 Task: Search one way flight ticket for 1 adult, 6 children, 1 infant in seat and 1 infant on lap in business from Florence: Florence Regional Airport to Springfield: Abraham Lincoln Capital Airport on 5-2-2023. Number of bags: 1 carry on bag. Price is upto 100000. Outbound departure time preference is 13:15.
Action: Mouse moved to (303, 266)
Screenshot: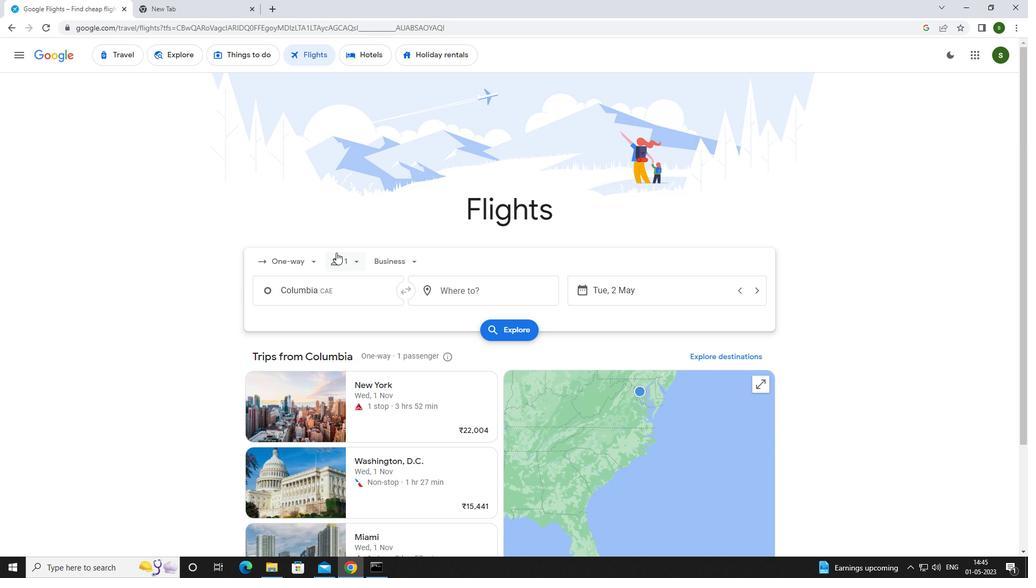 
Action: Mouse pressed left at (303, 266)
Screenshot: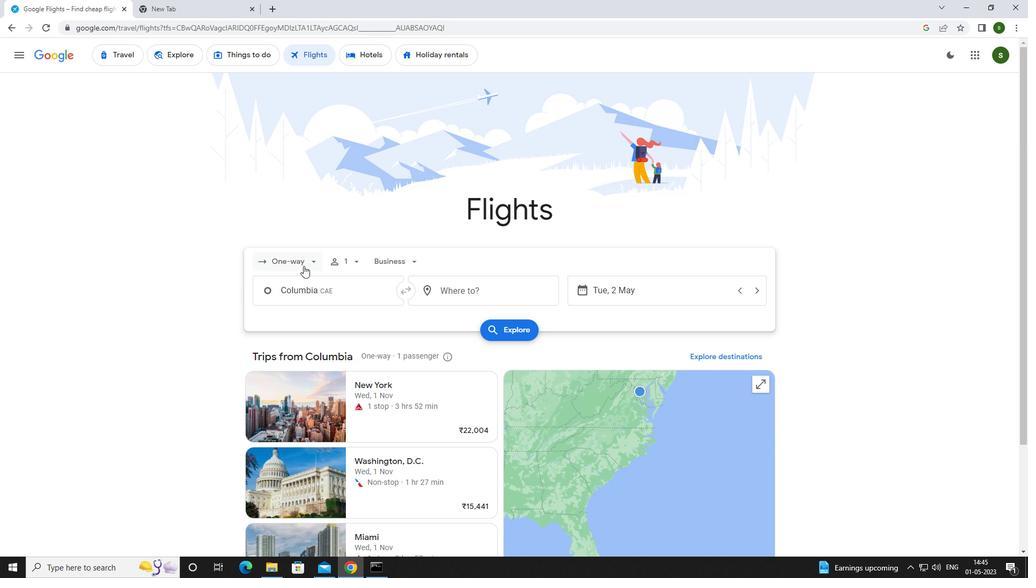 
Action: Mouse moved to (311, 305)
Screenshot: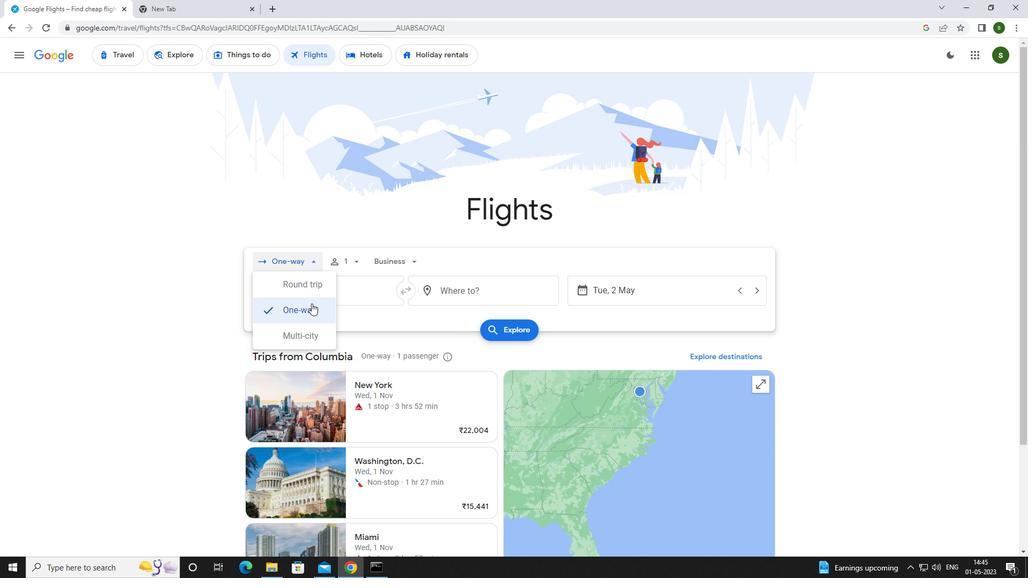 
Action: Mouse pressed left at (311, 305)
Screenshot: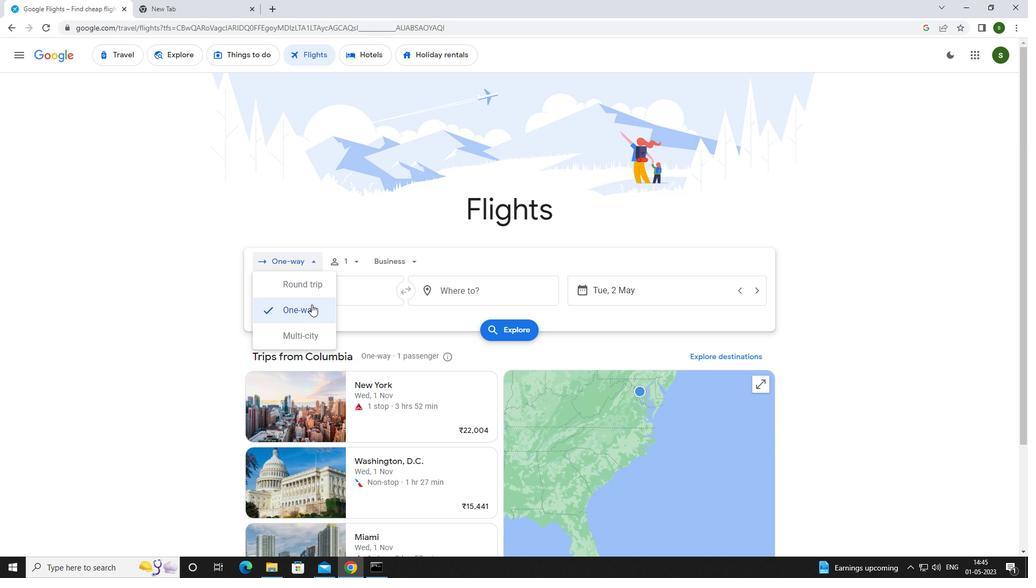
Action: Mouse moved to (352, 260)
Screenshot: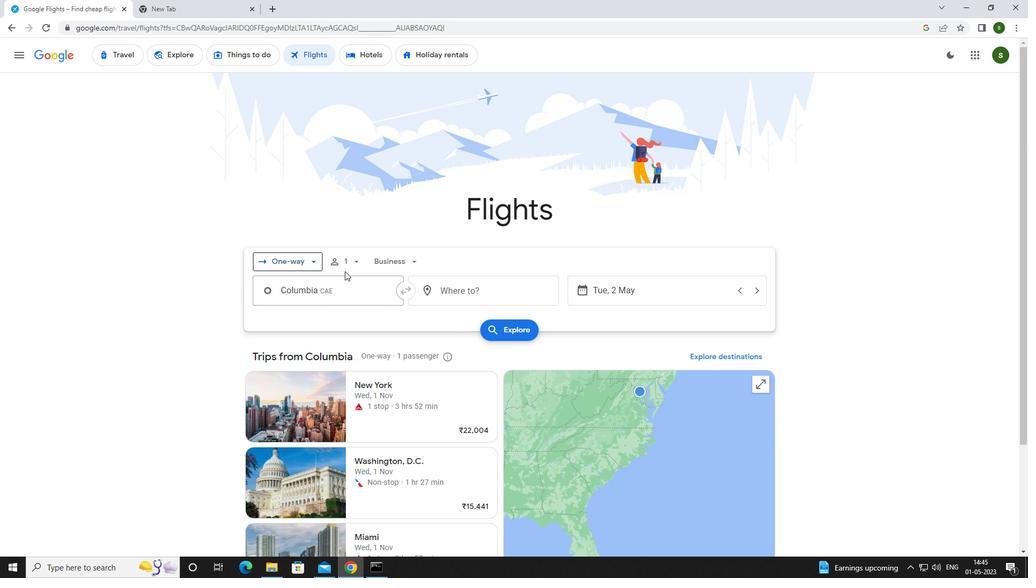 
Action: Mouse pressed left at (352, 260)
Screenshot: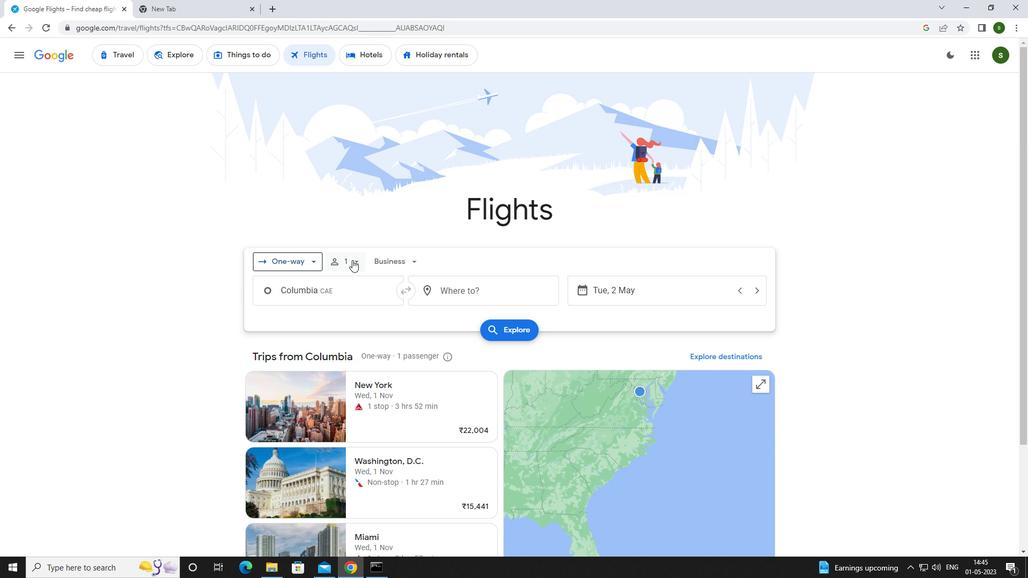 
Action: Mouse moved to (436, 316)
Screenshot: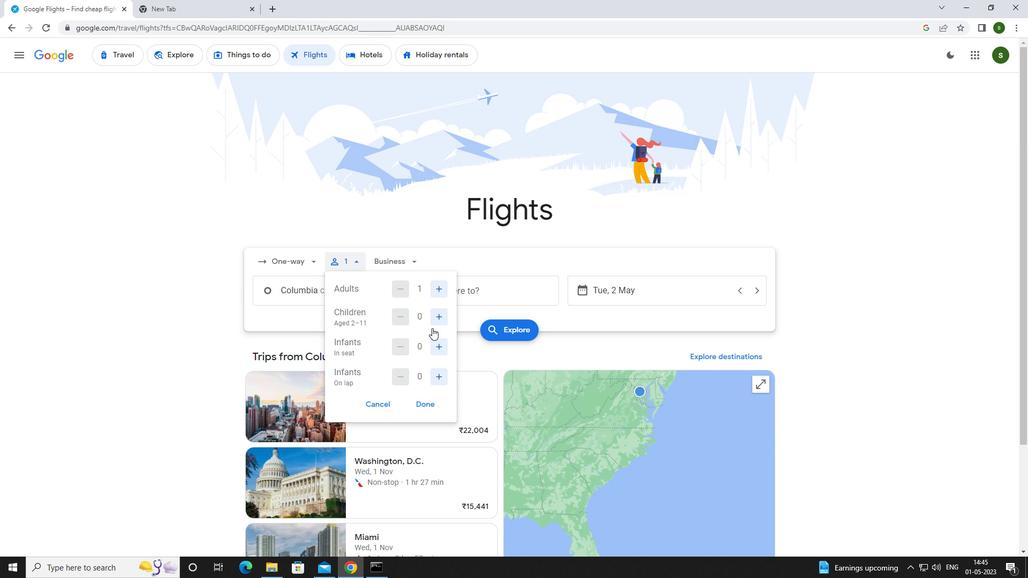 
Action: Mouse pressed left at (436, 316)
Screenshot: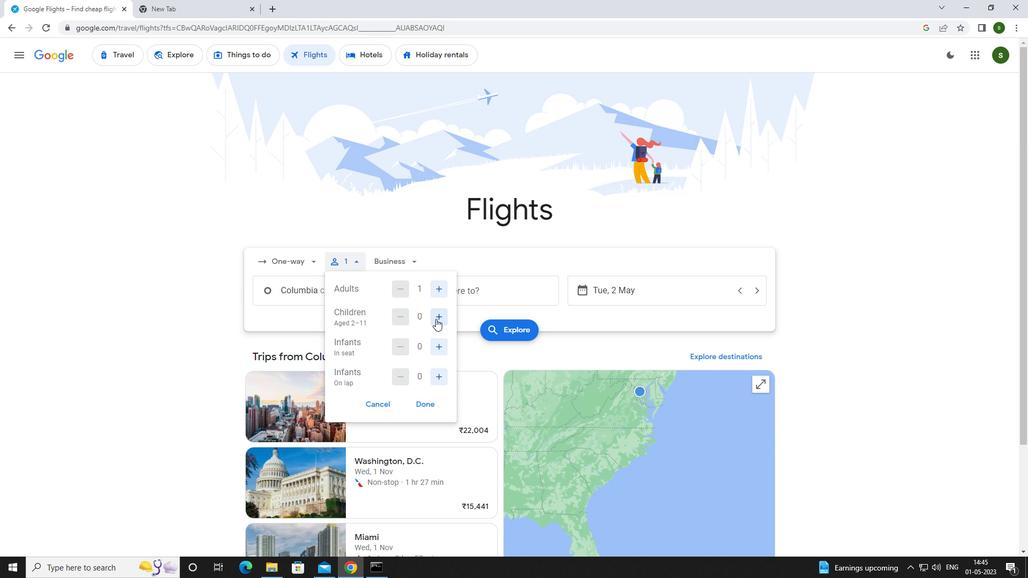 
Action: Mouse pressed left at (436, 316)
Screenshot: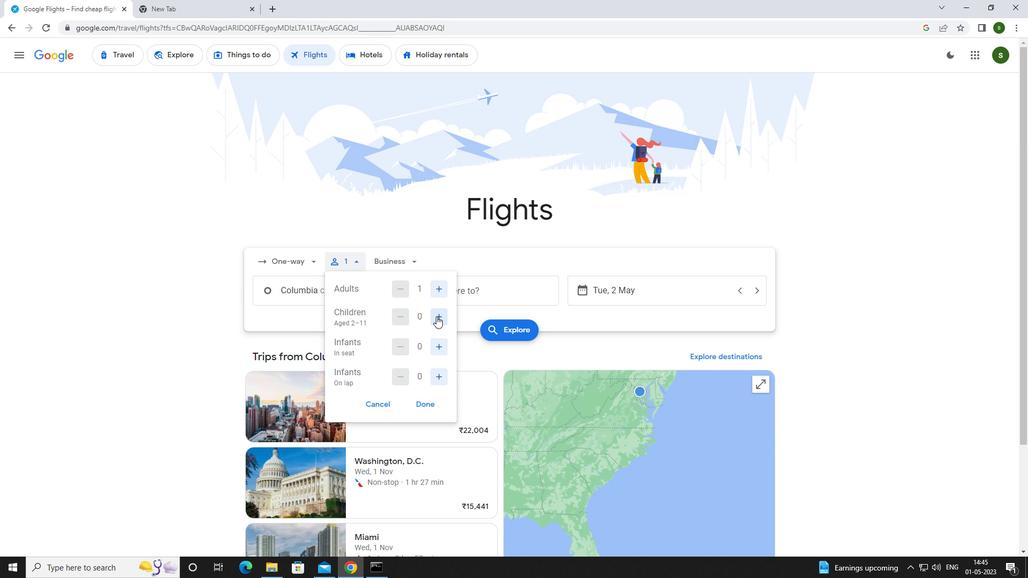 
Action: Mouse pressed left at (436, 316)
Screenshot: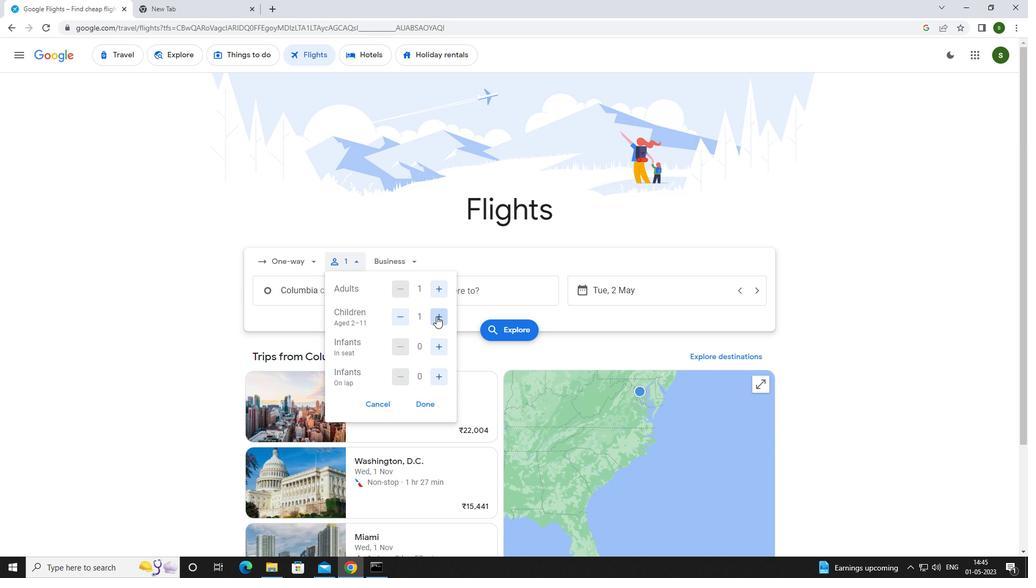 
Action: Mouse pressed left at (436, 316)
Screenshot: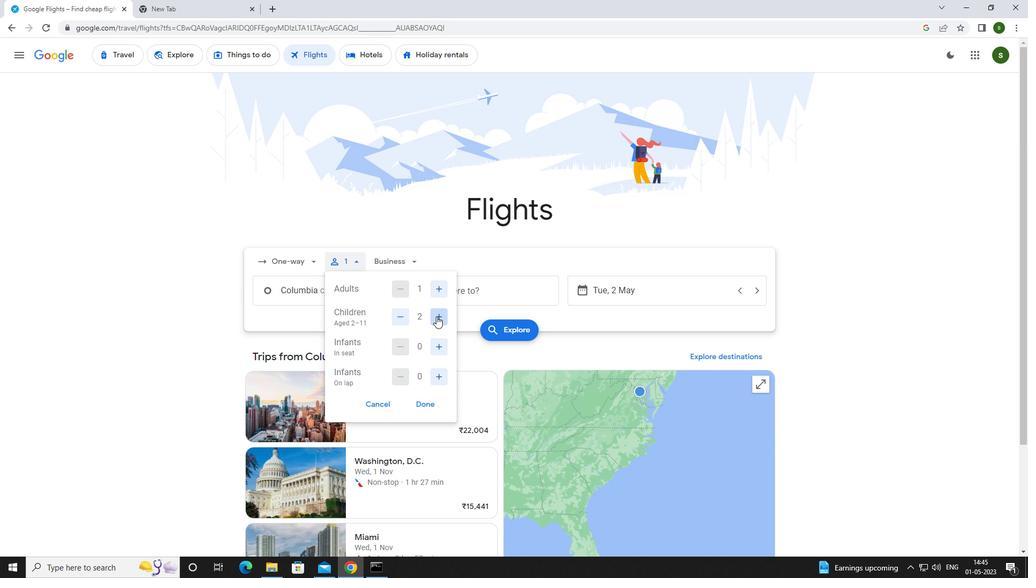 
Action: Mouse pressed left at (436, 316)
Screenshot: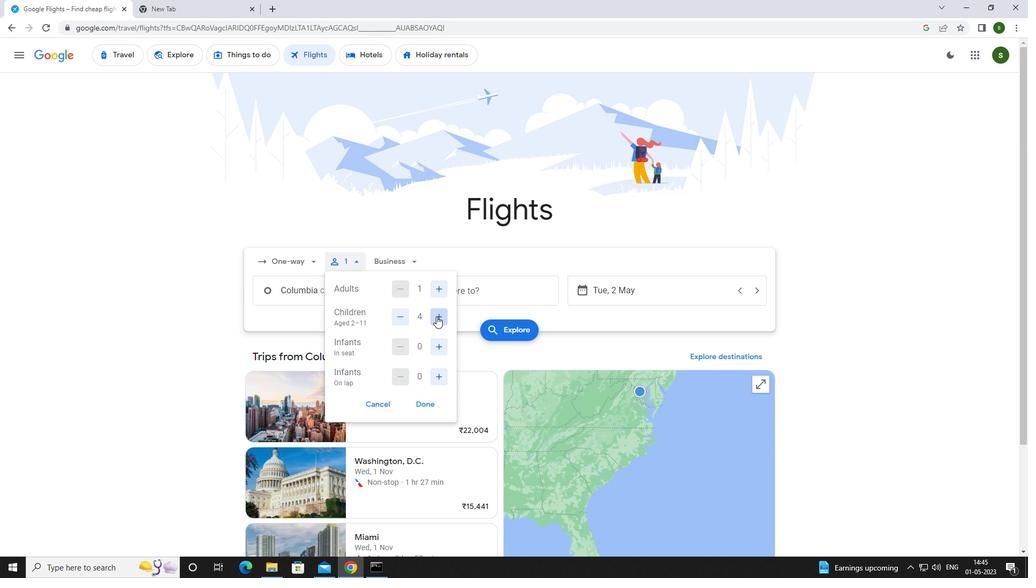 
Action: Mouse pressed left at (436, 316)
Screenshot: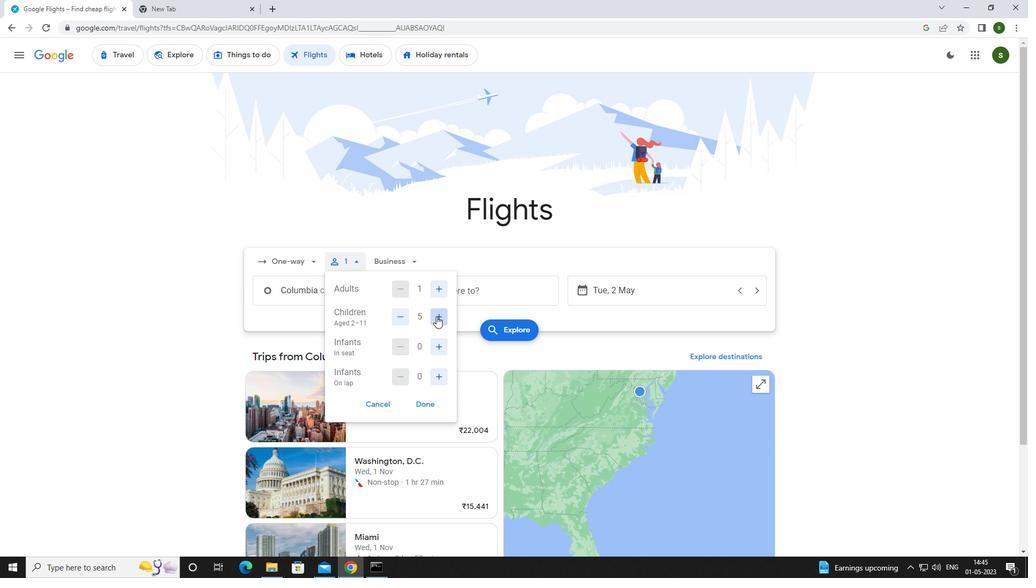 
Action: Mouse moved to (439, 340)
Screenshot: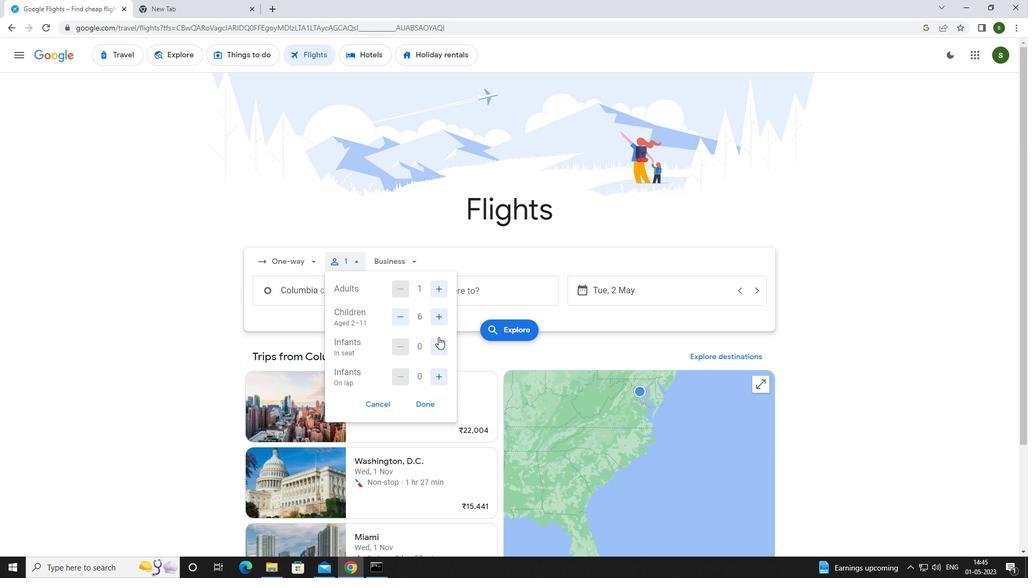 
Action: Mouse pressed left at (439, 340)
Screenshot: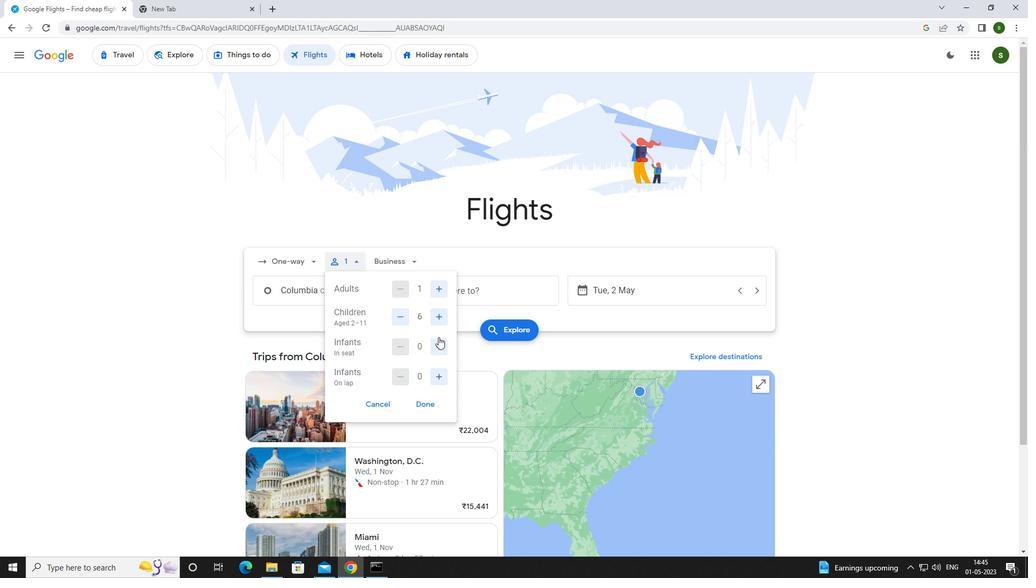 
Action: Mouse moved to (442, 375)
Screenshot: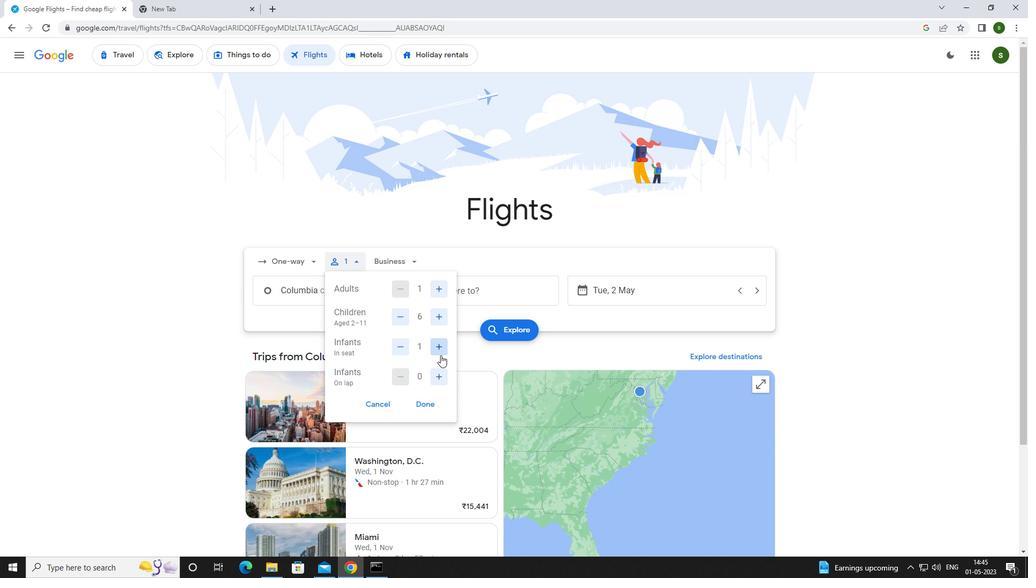 
Action: Mouse pressed left at (442, 375)
Screenshot: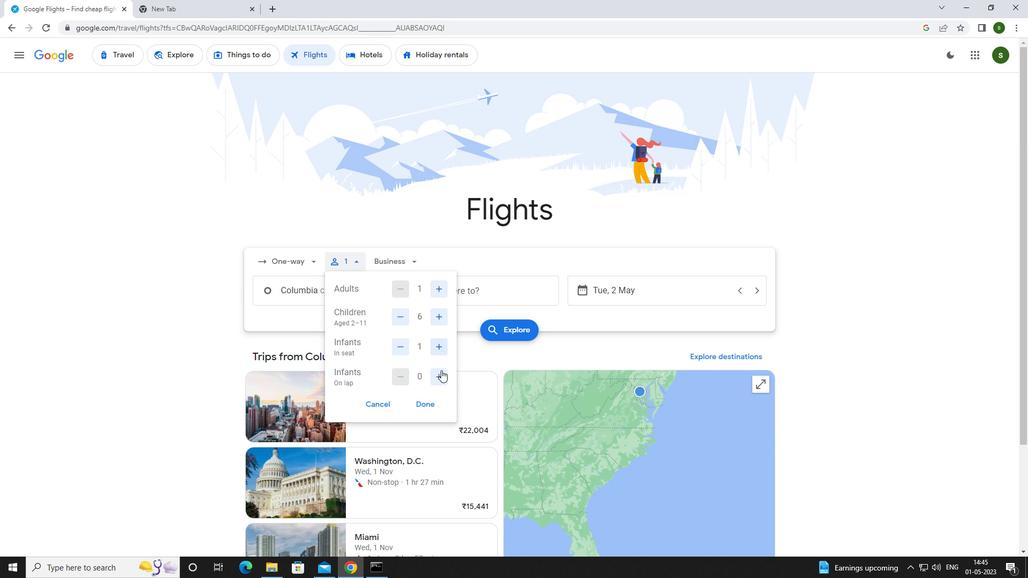 
Action: Mouse moved to (414, 262)
Screenshot: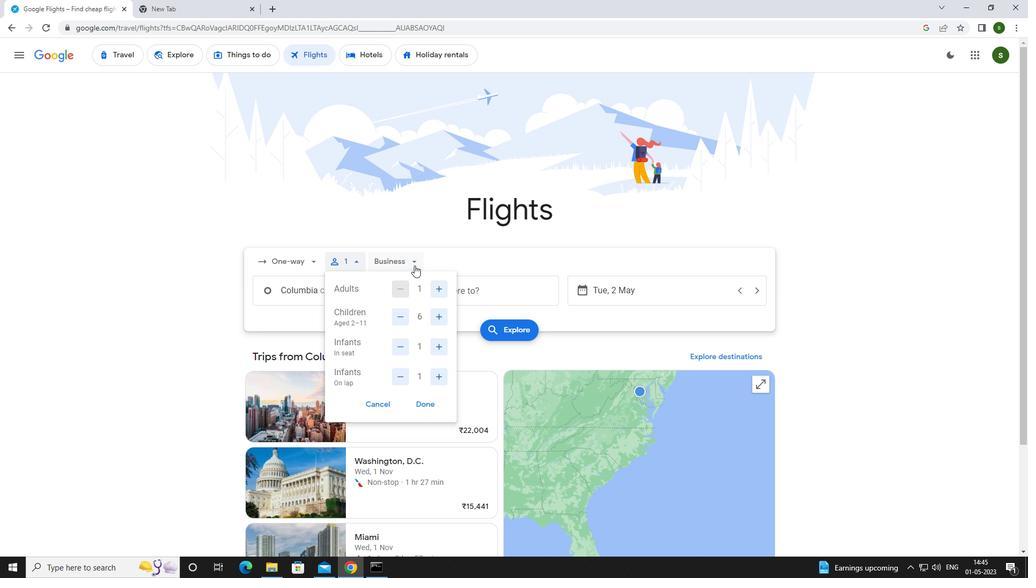 
Action: Mouse pressed left at (414, 262)
Screenshot: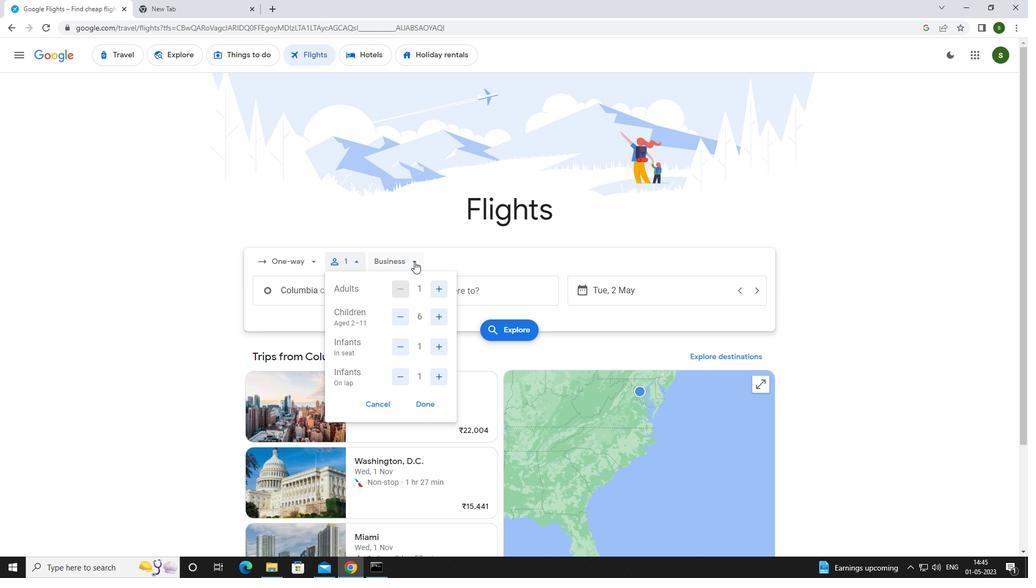 
Action: Mouse moved to (411, 331)
Screenshot: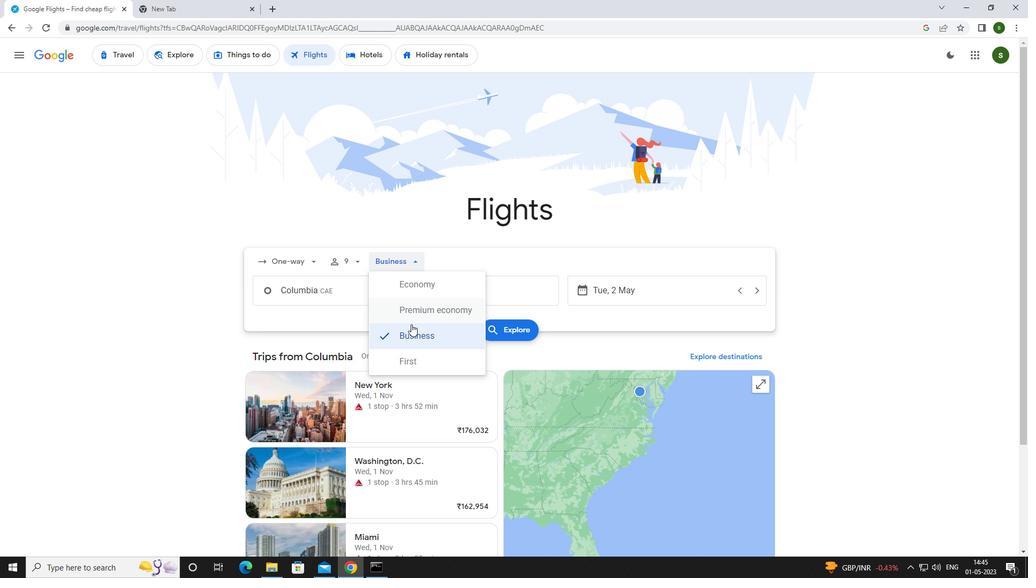 
Action: Mouse pressed left at (411, 331)
Screenshot: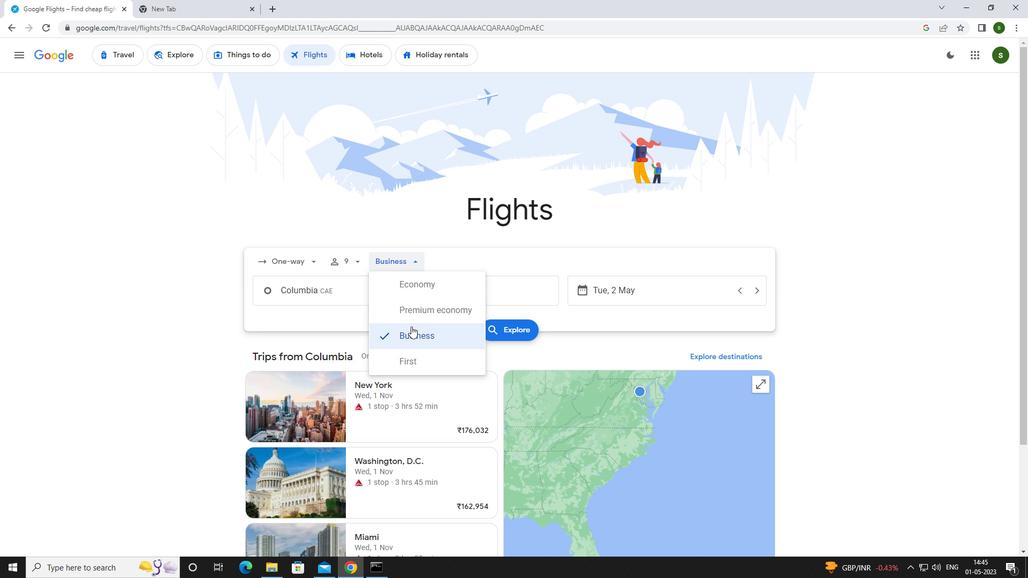 
Action: Mouse moved to (362, 296)
Screenshot: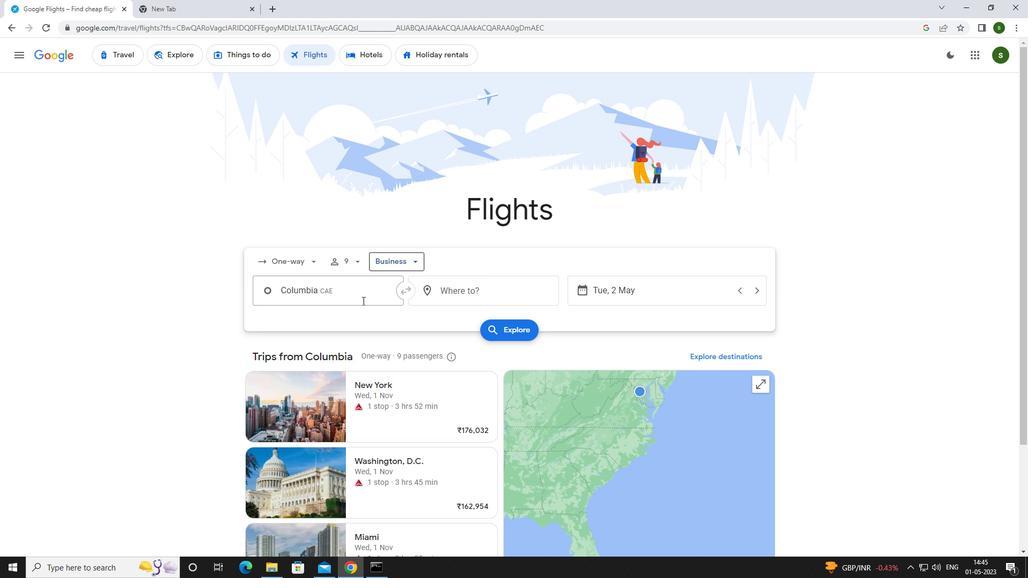 
Action: Mouse pressed left at (362, 296)
Screenshot: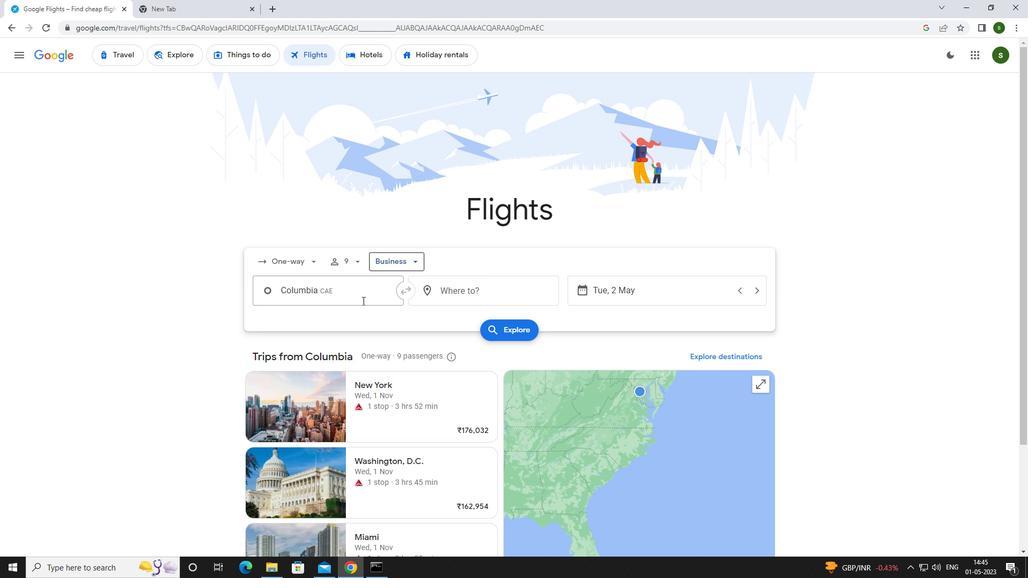 
Action: Mouse moved to (355, 296)
Screenshot: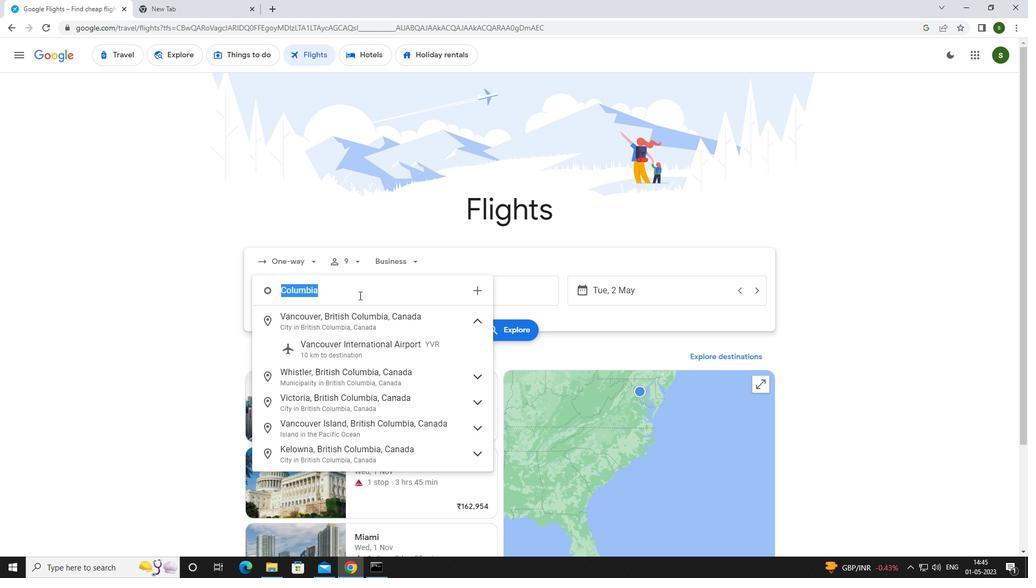 
Action: Key pressed f<Key.caps_lock>loerence<Key.space><Key.caps_lock>r<Key.caps_lock>eg
Screenshot: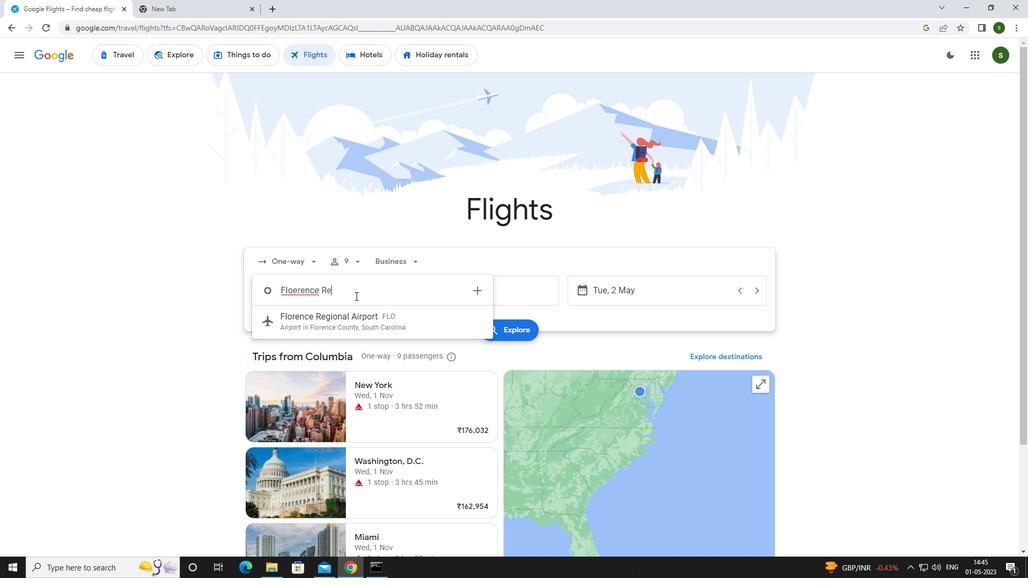 
Action: Mouse moved to (343, 319)
Screenshot: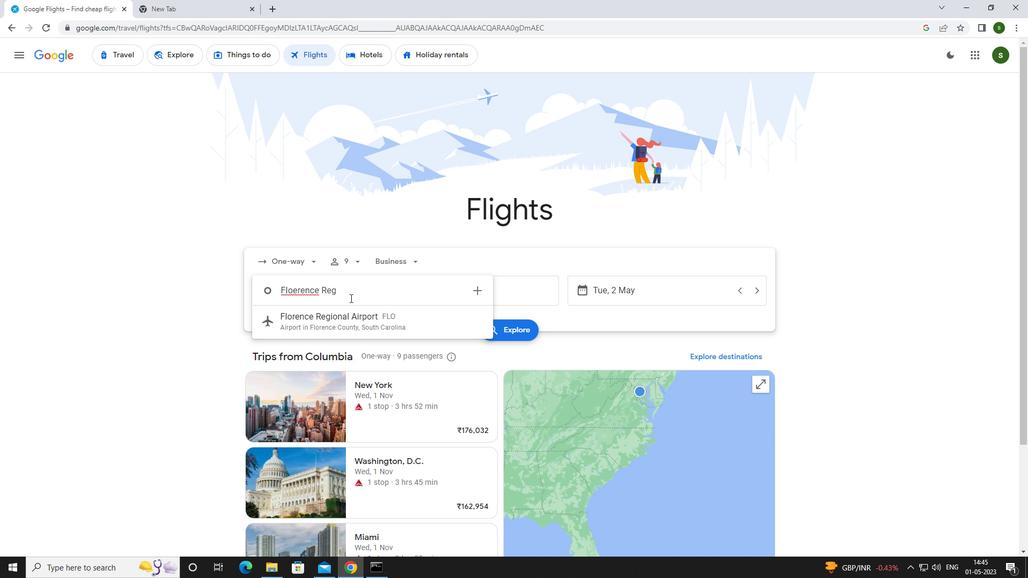 
Action: Mouse pressed left at (343, 319)
Screenshot: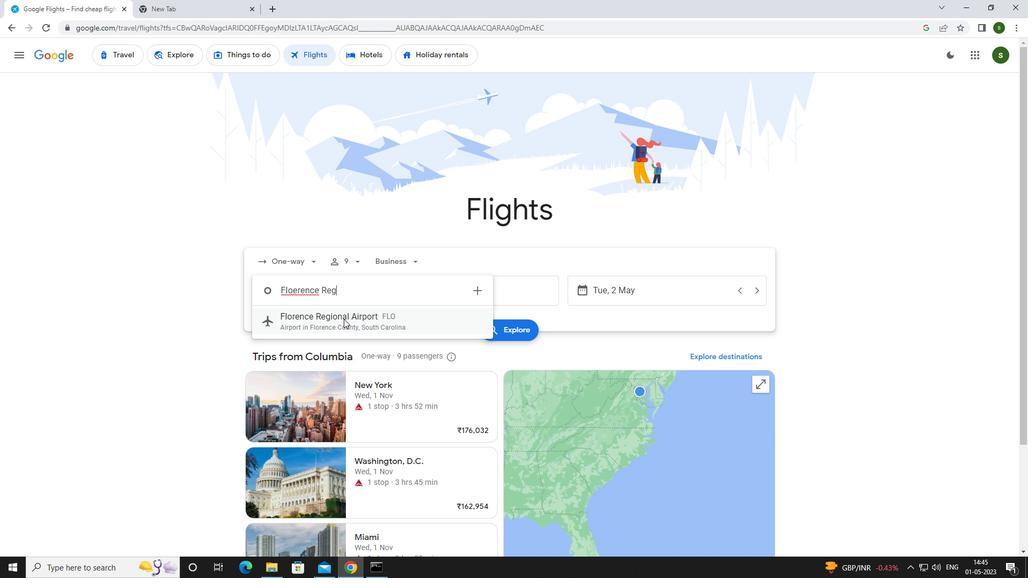 
Action: Mouse moved to (462, 298)
Screenshot: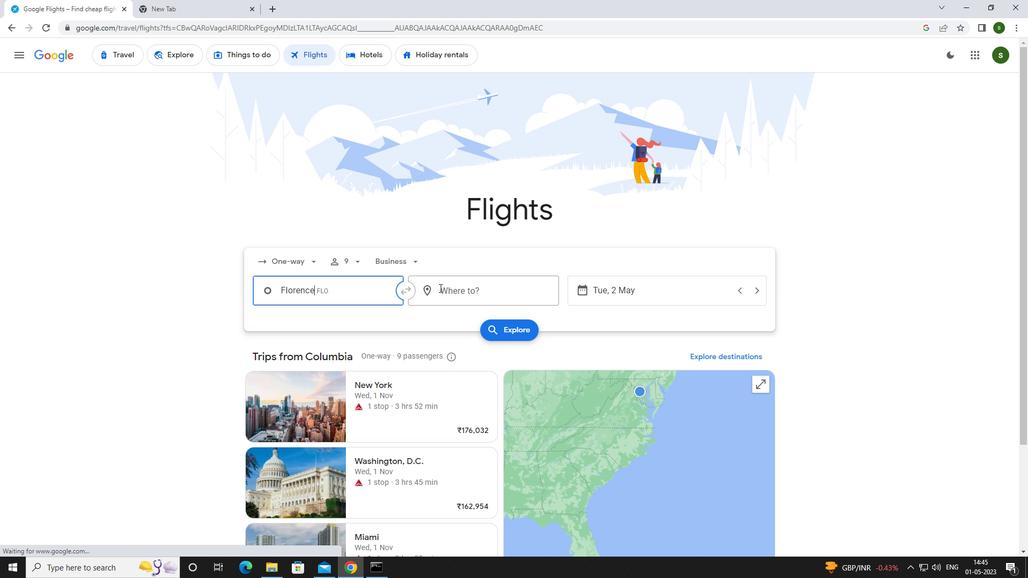 
Action: Mouse pressed left at (462, 298)
Screenshot: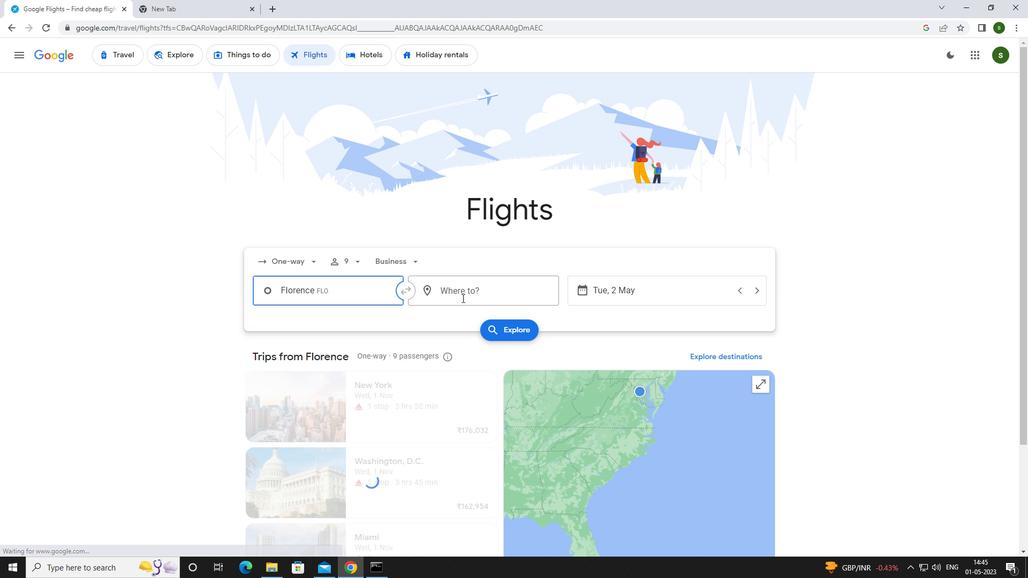 
Action: Mouse moved to (436, 287)
Screenshot: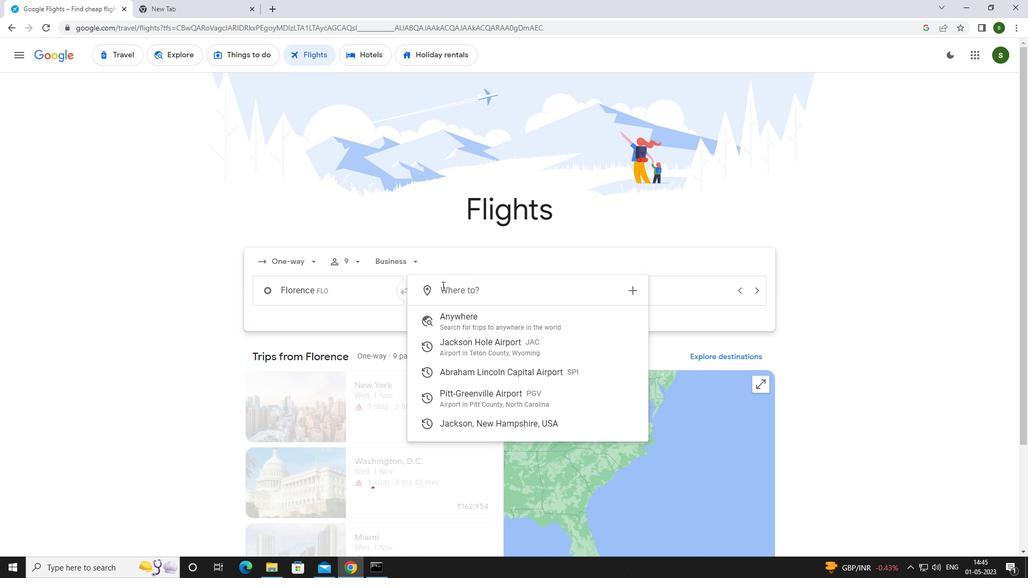 
Action: Key pressed <Key.caps_lock>
Screenshot: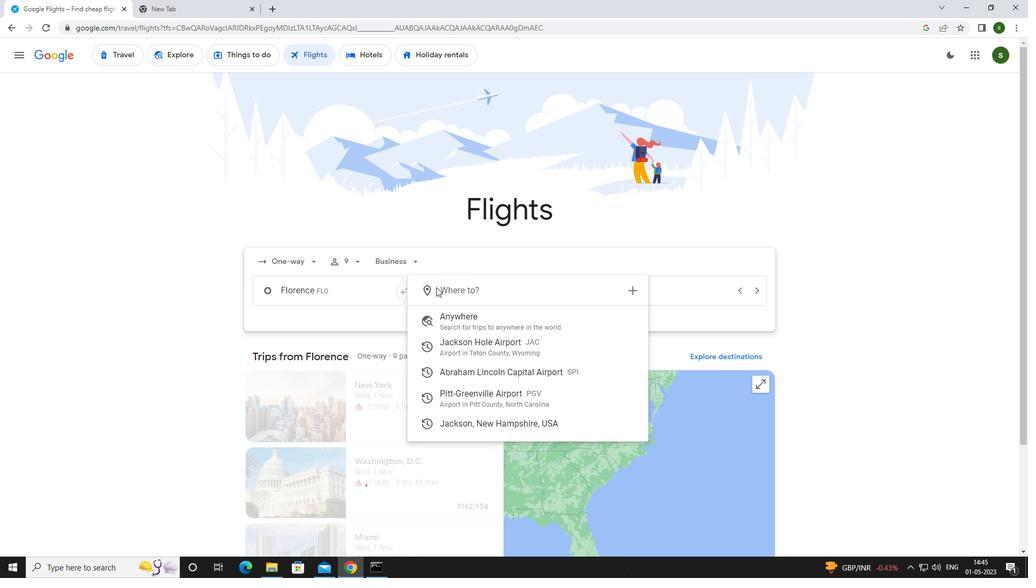 
Action: Mouse moved to (436, 288)
Screenshot: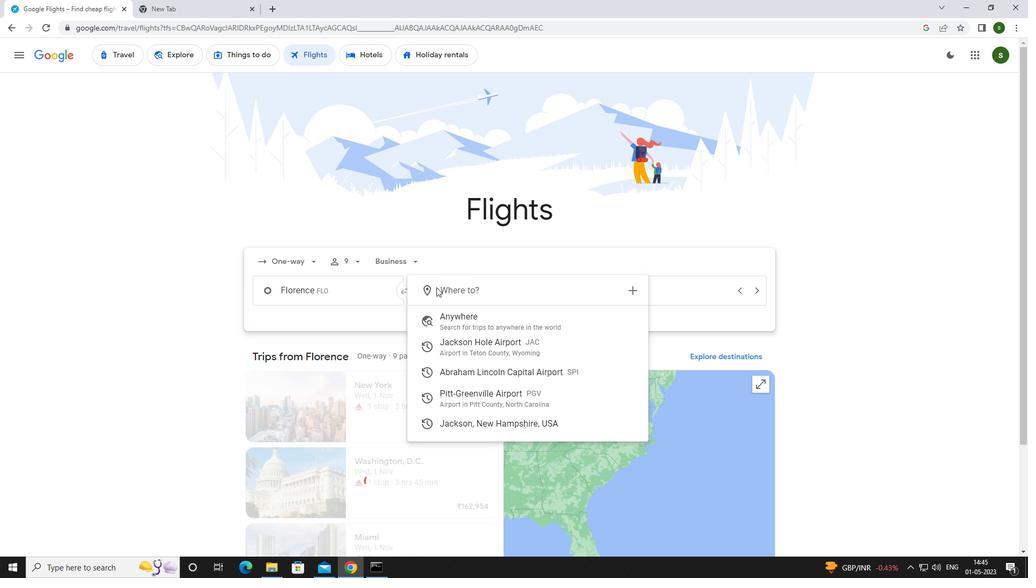 
Action: Key pressed s<Key.caps_lock>pringfi
Screenshot: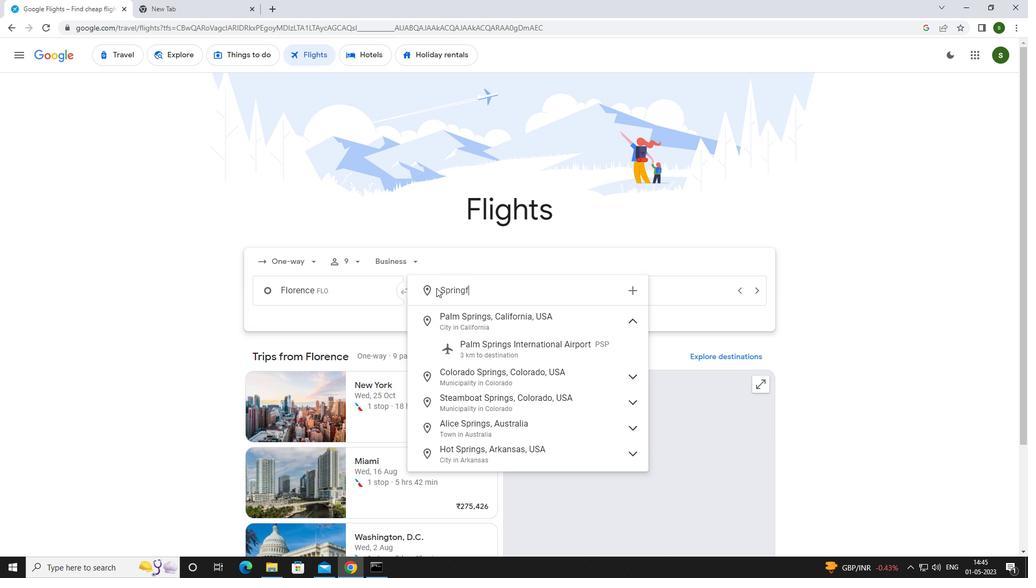 
Action: Mouse moved to (500, 392)
Screenshot: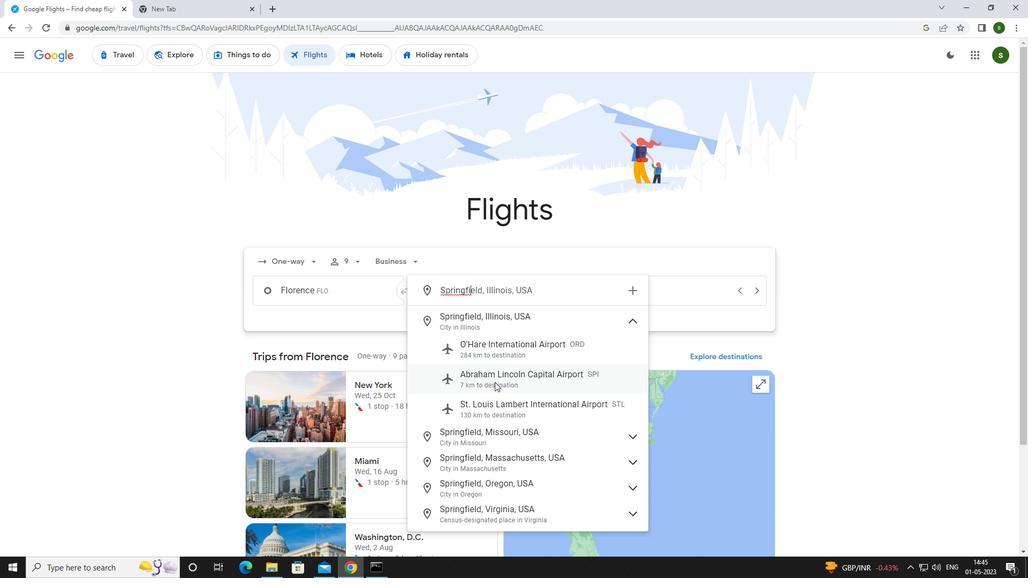 
Action: Mouse pressed left at (500, 392)
Screenshot: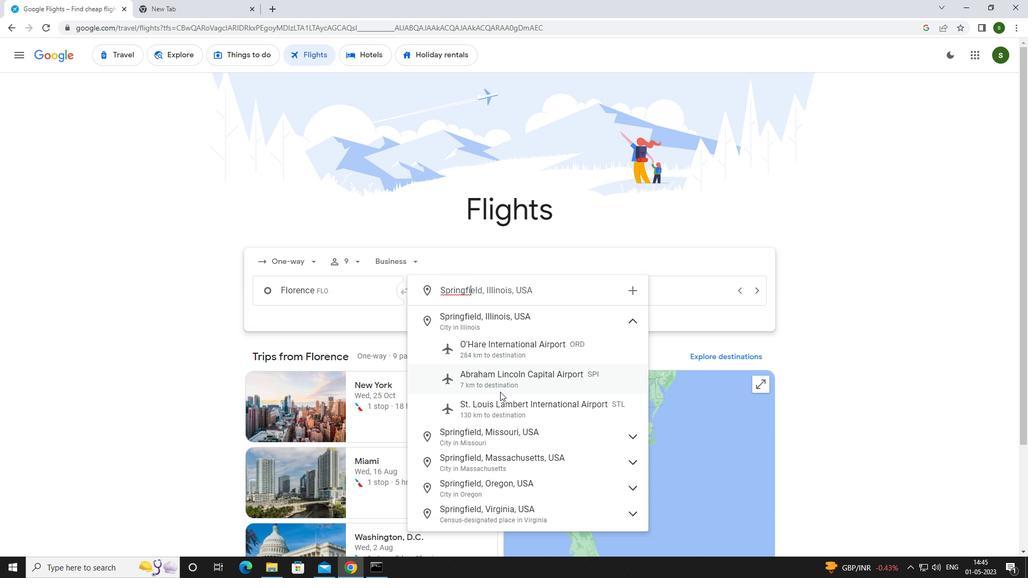 
Action: Mouse moved to (667, 293)
Screenshot: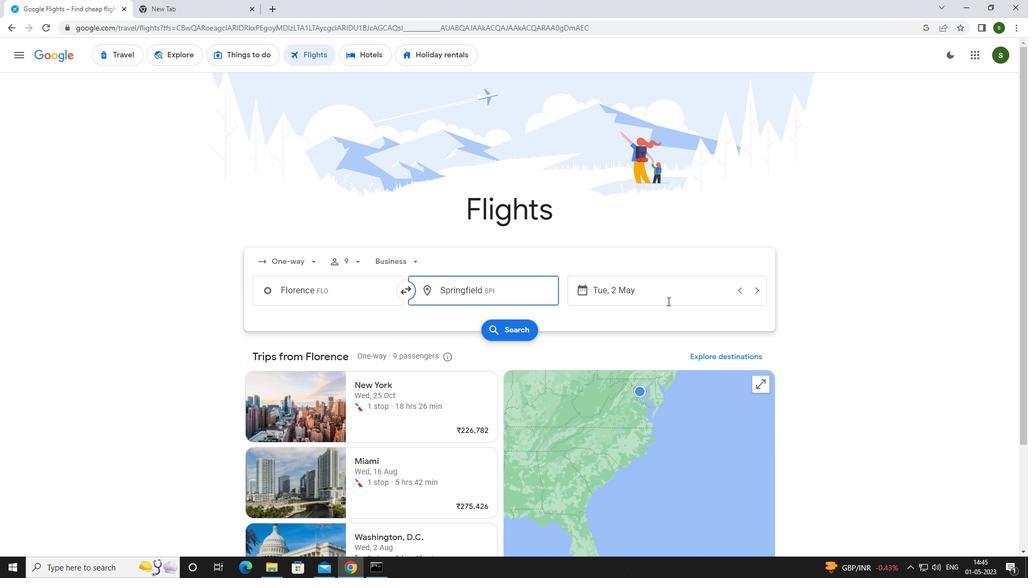 
Action: Mouse pressed left at (667, 293)
Screenshot: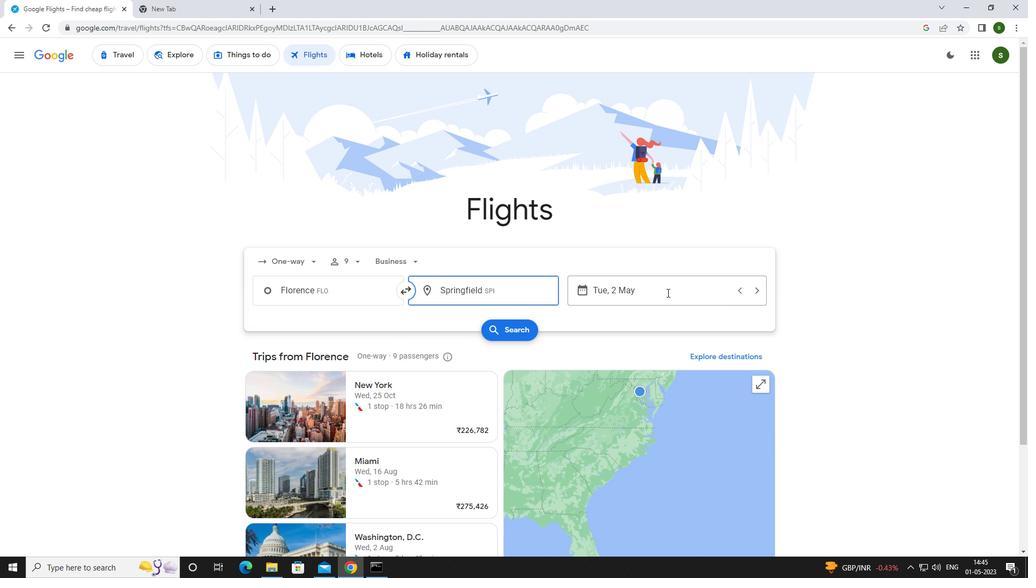 
Action: Mouse moved to (435, 359)
Screenshot: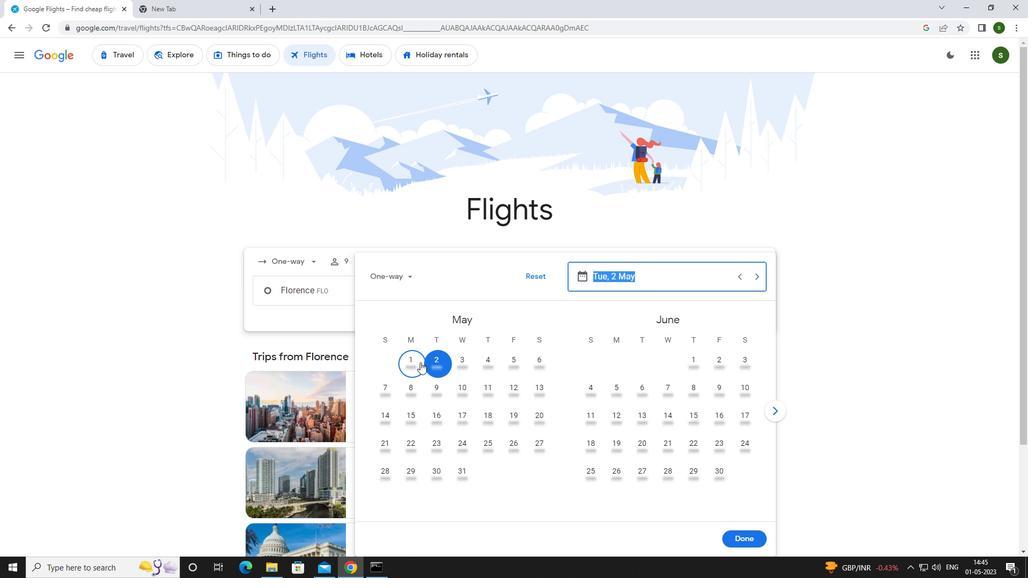 
Action: Mouse pressed left at (435, 359)
Screenshot: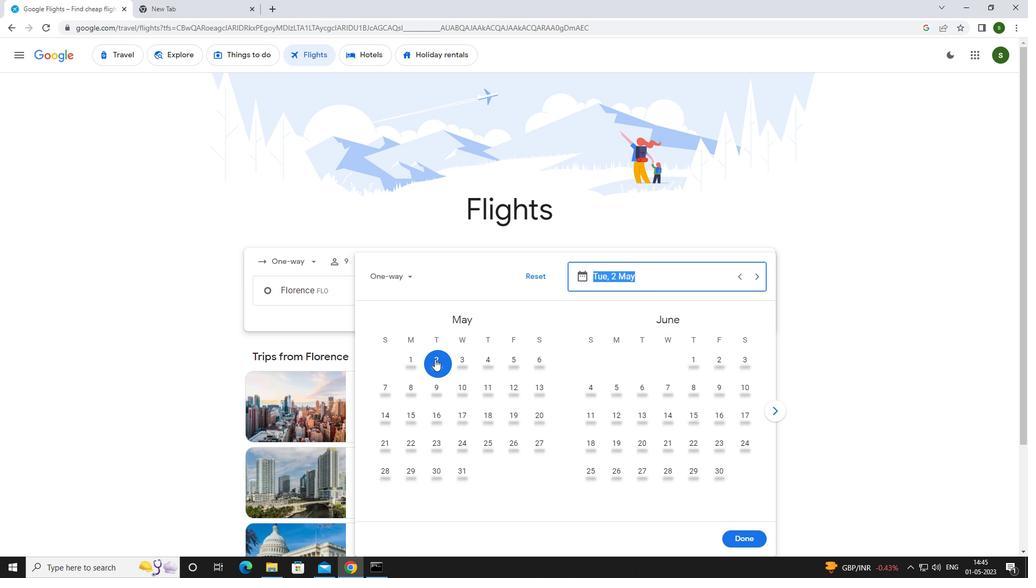 
Action: Mouse moved to (764, 540)
Screenshot: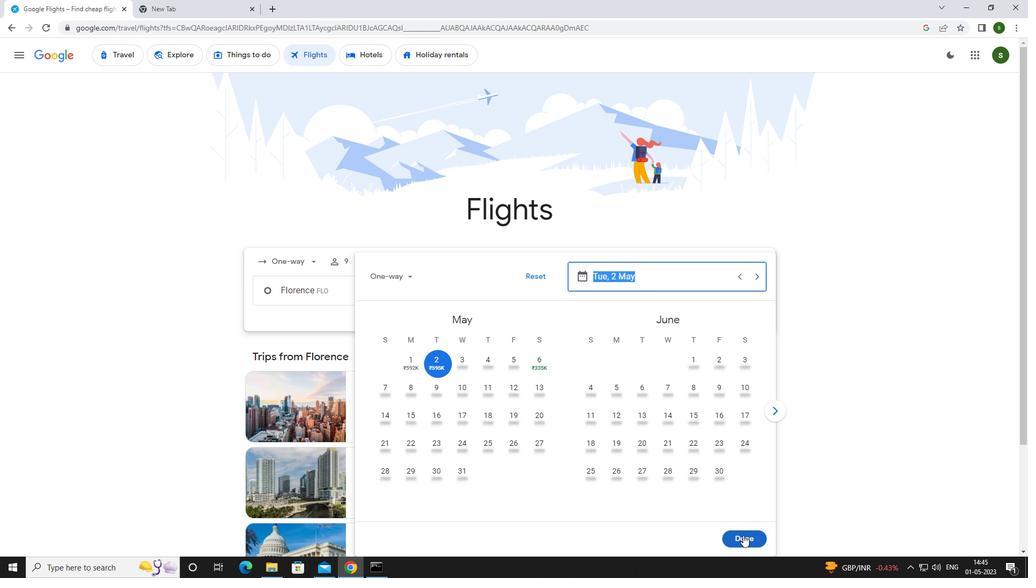 
Action: Mouse pressed left at (764, 540)
Screenshot: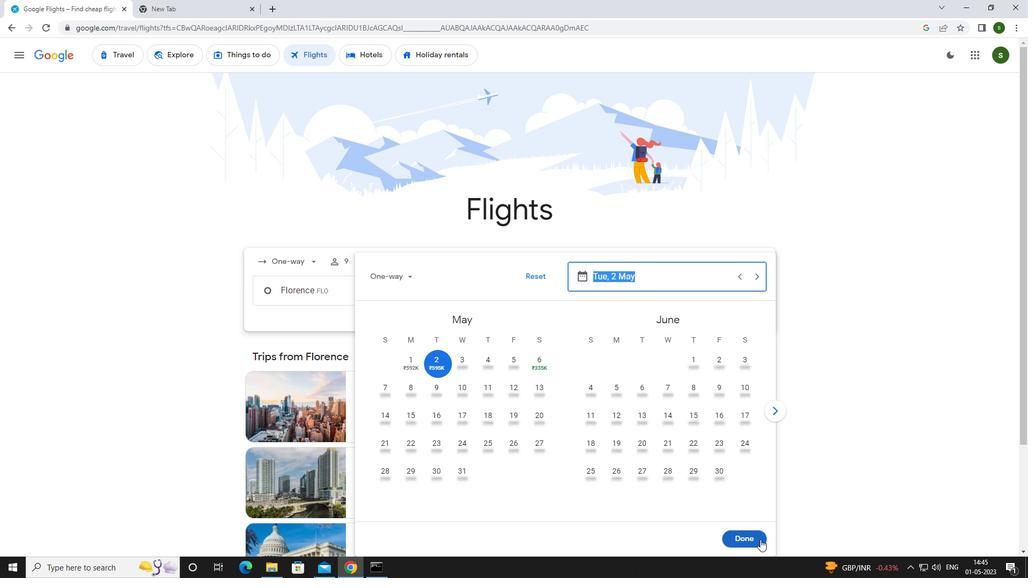 
Action: Mouse moved to (507, 323)
Screenshot: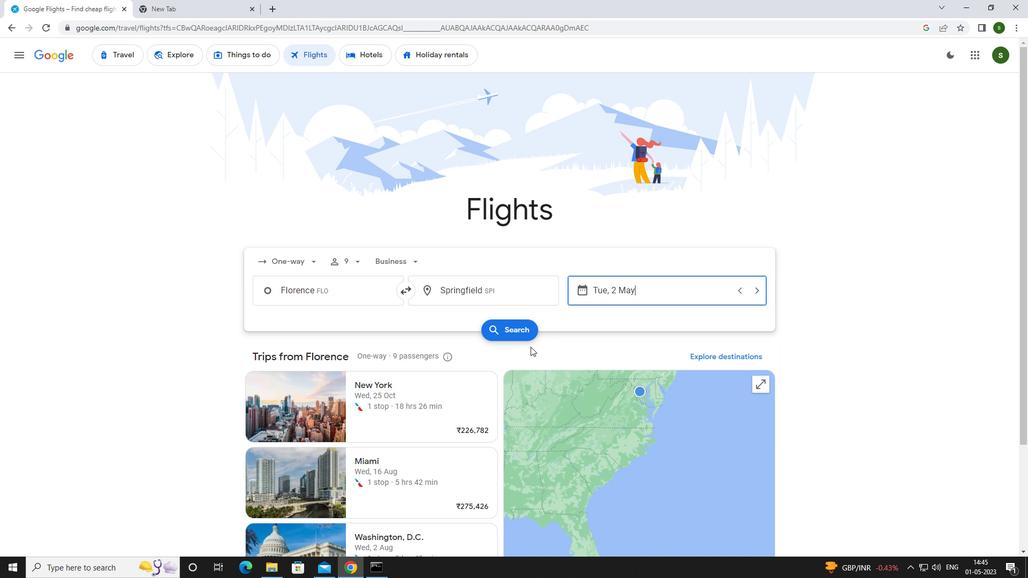 
Action: Mouse pressed left at (507, 323)
Screenshot: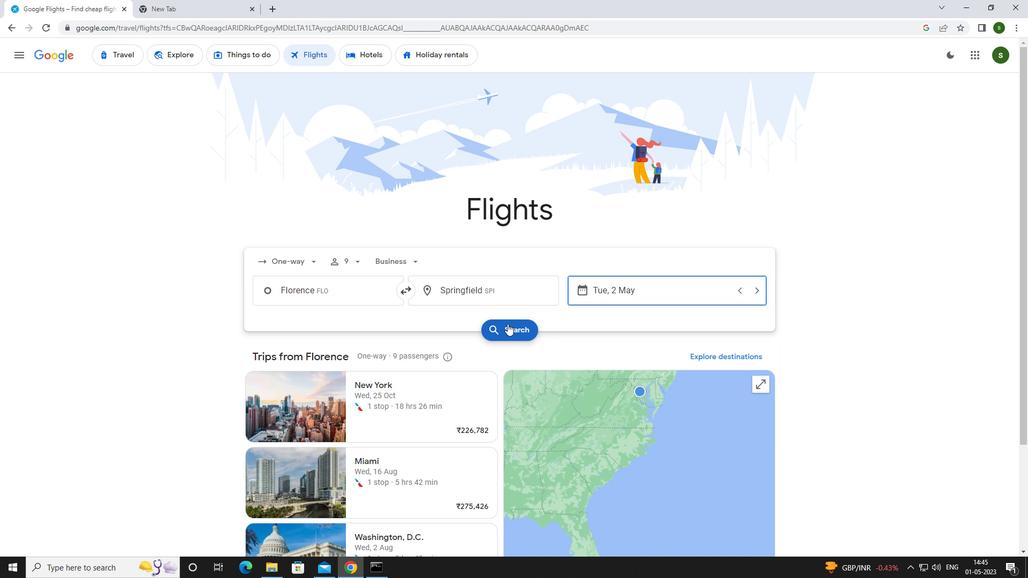 
Action: Mouse moved to (280, 154)
Screenshot: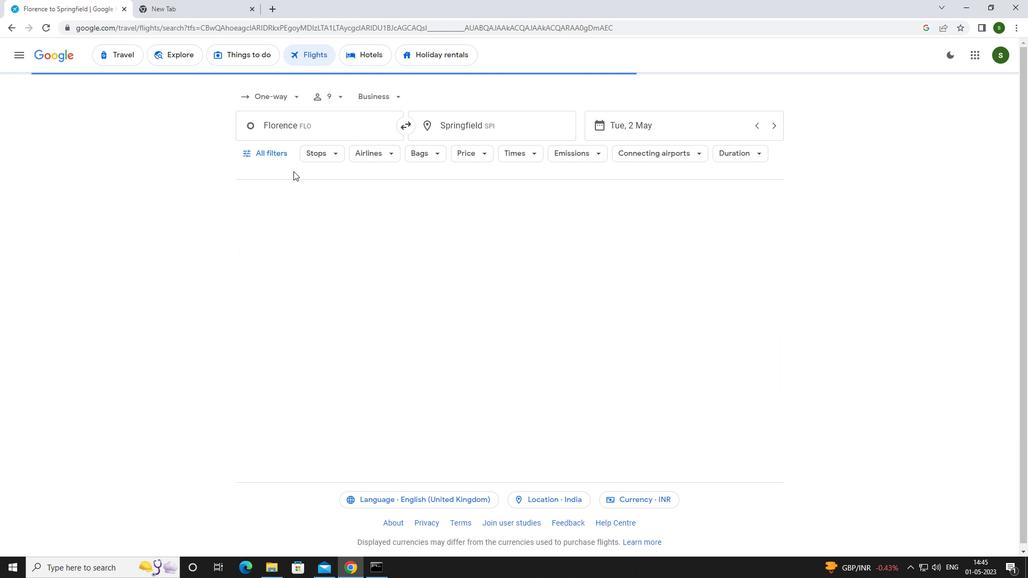 
Action: Mouse pressed left at (280, 154)
Screenshot: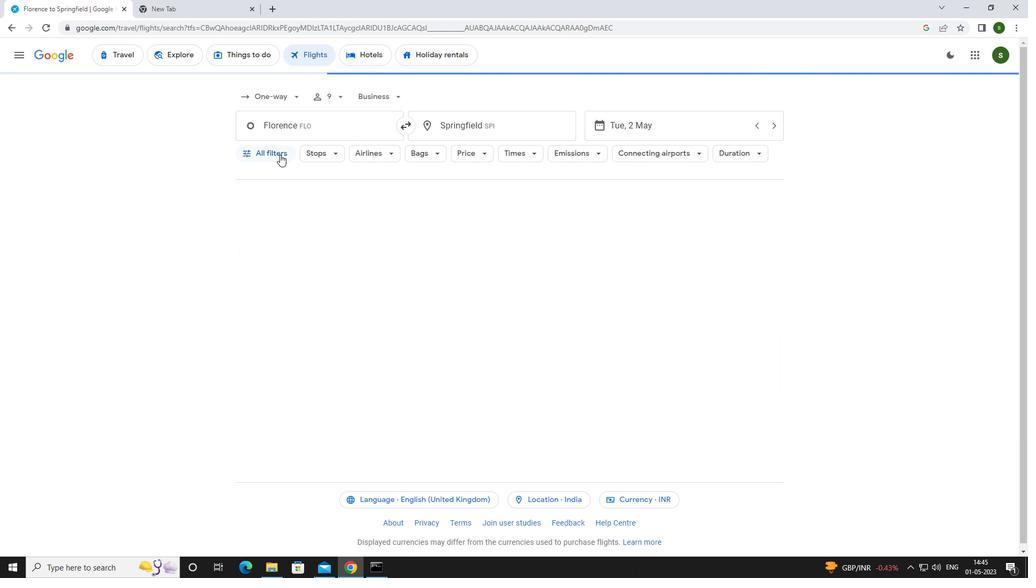 
Action: Mouse moved to (400, 380)
Screenshot: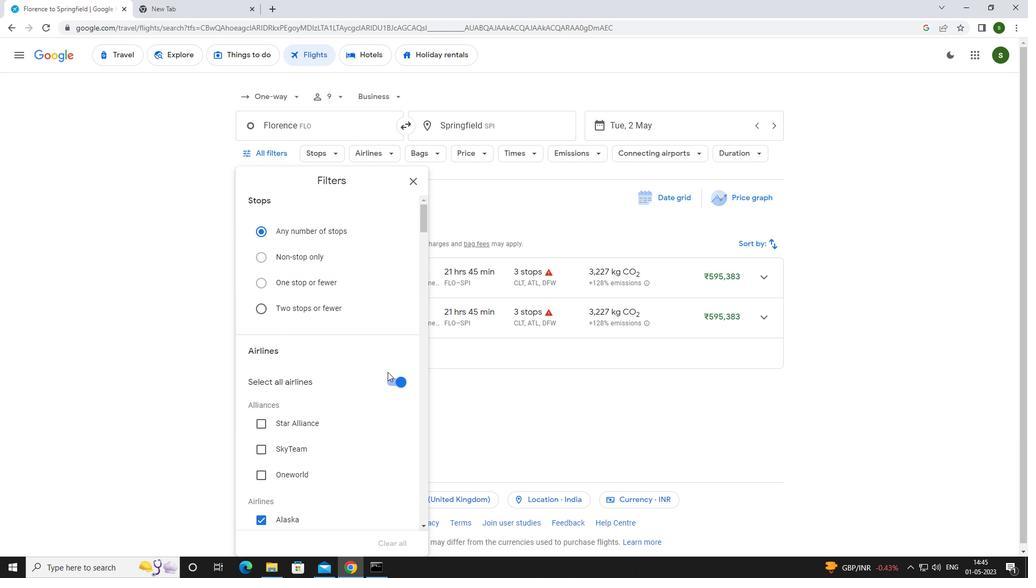 
Action: Mouse pressed left at (400, 380)
Screenshot: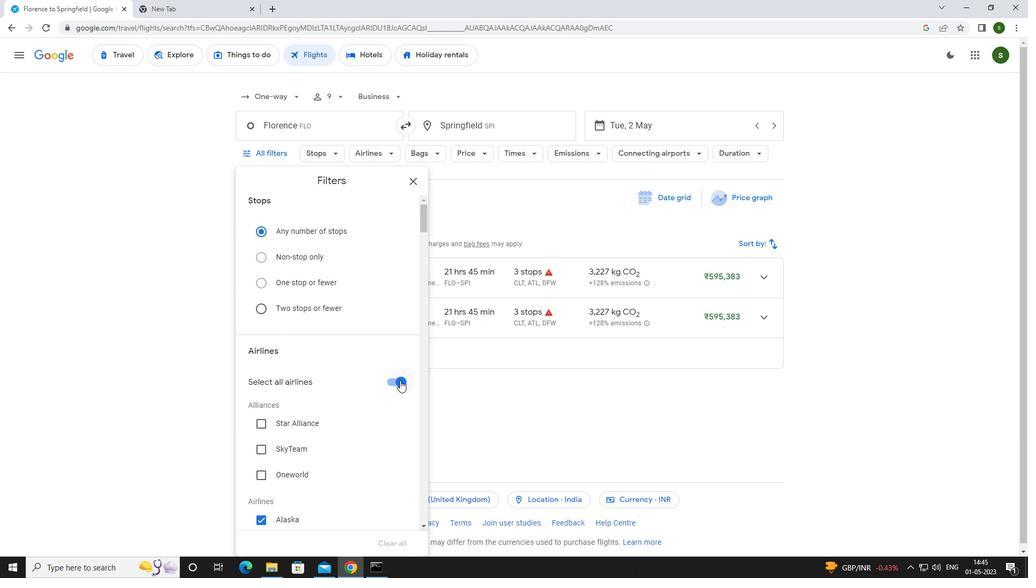 
Action: Mouse moved to (332, 353)
Screenshot: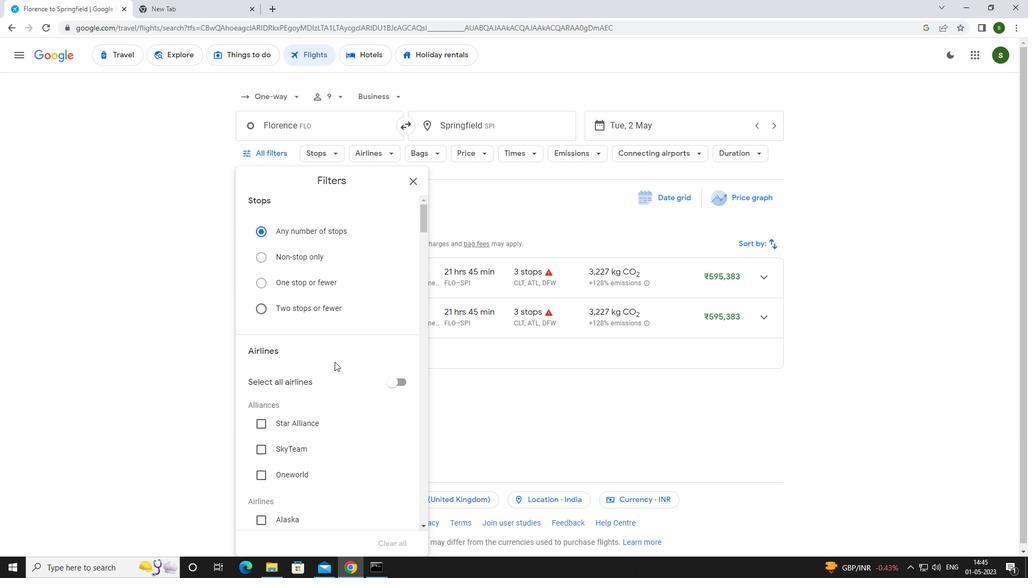 
Action: Mouse scrolled (332, 353) with delta (0, 0)
Screenshot: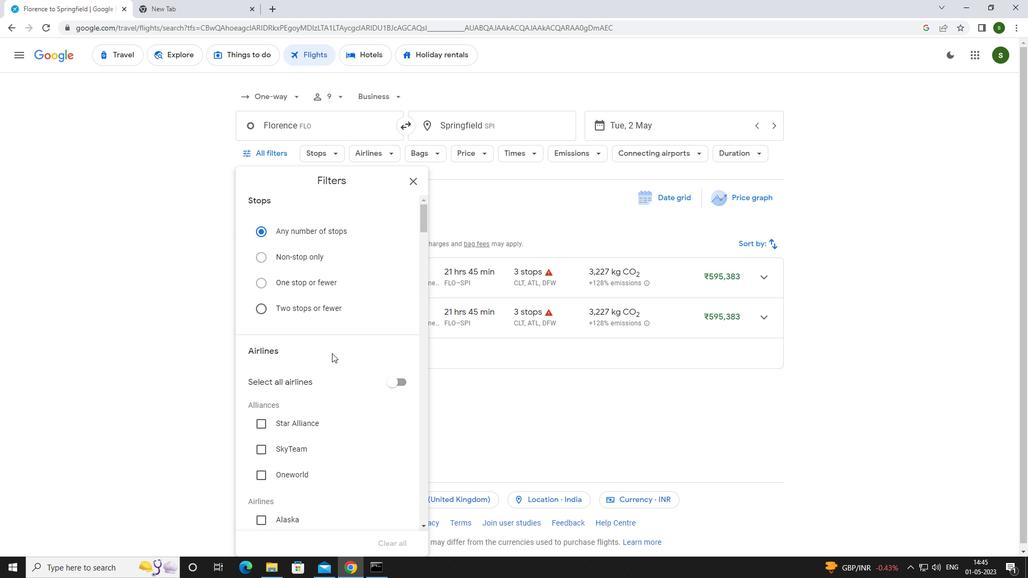 
Action: Mouse scrolled (332, 353) with delta (0, 0)
Screenshot: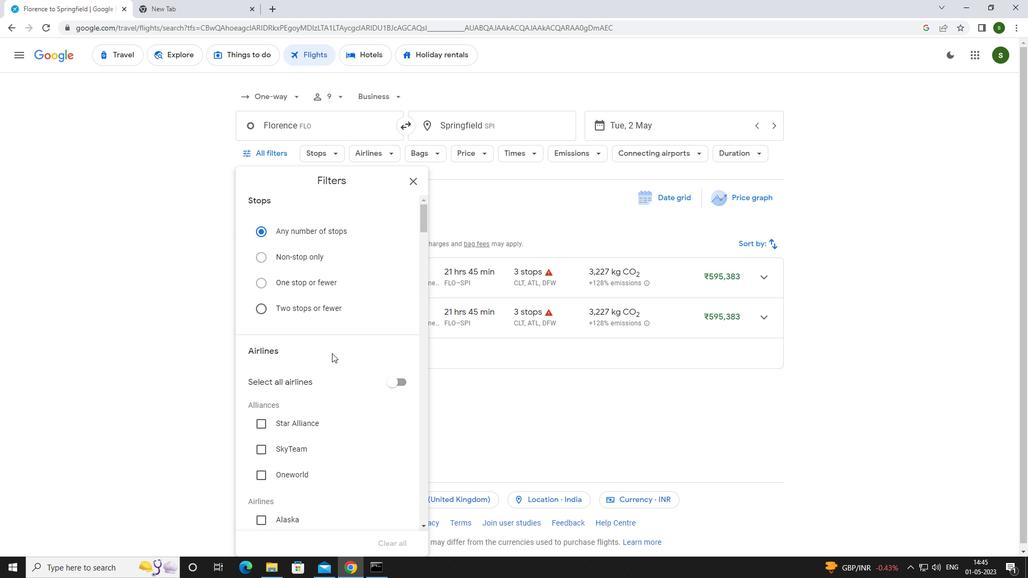 
Action: Mouse scrolled (332, 353) with delta (0, 0)
Screenshot: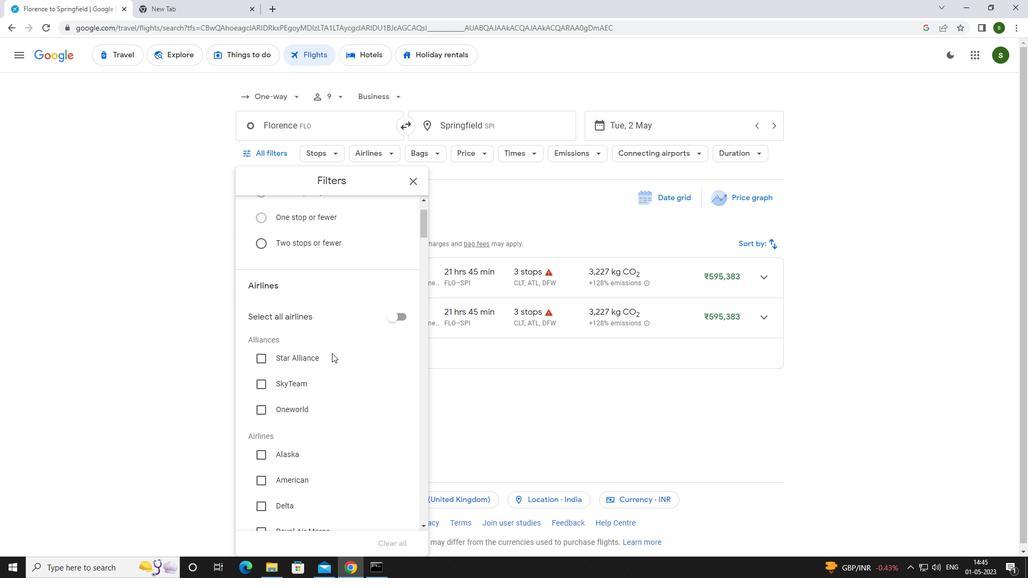
Action: Mouse scrolled (332, 353) with delta (0, 0)
Screenshot: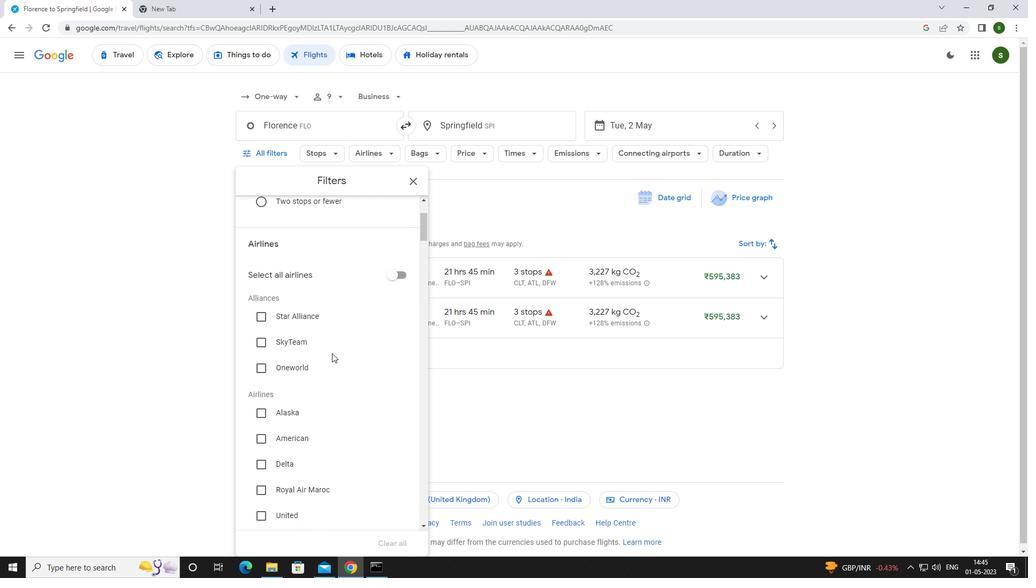 
Action: Mouse scrolled (332, 353) with delta (0, 0)
Screenshot: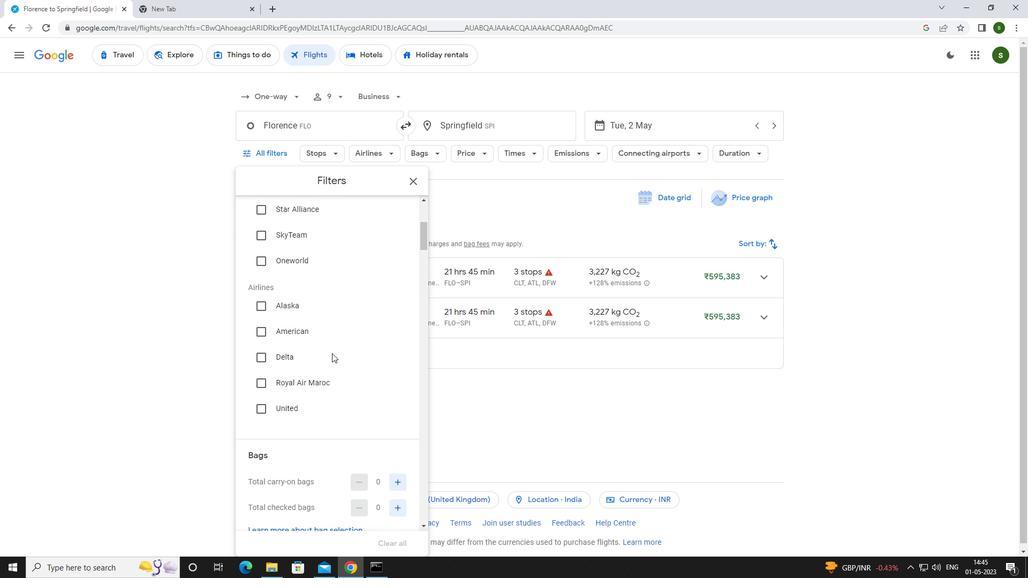 
Action: Mouse scrolled (332, 353) with delta (0, 0)
Screenshot: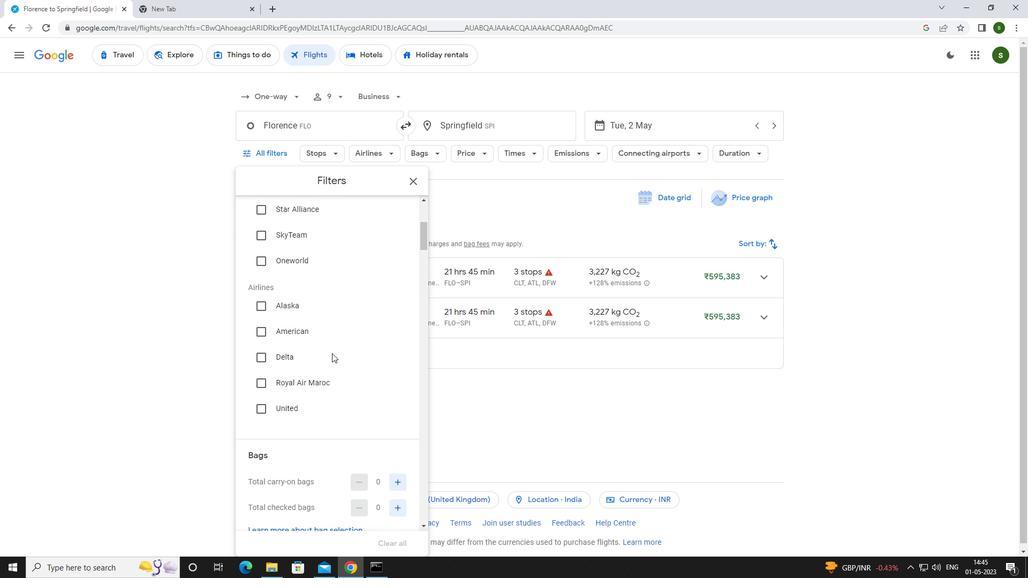 
Action: Mouse scrolled (332, 353) with delta (0, 0)
Screenshot: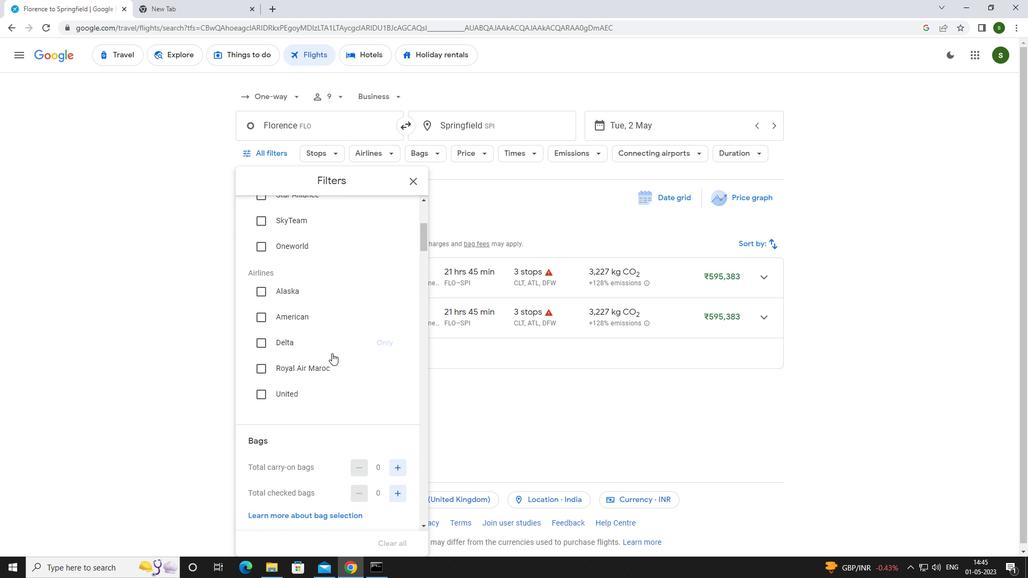 
Action: Mouse moved to (398, 322)
Screenshot: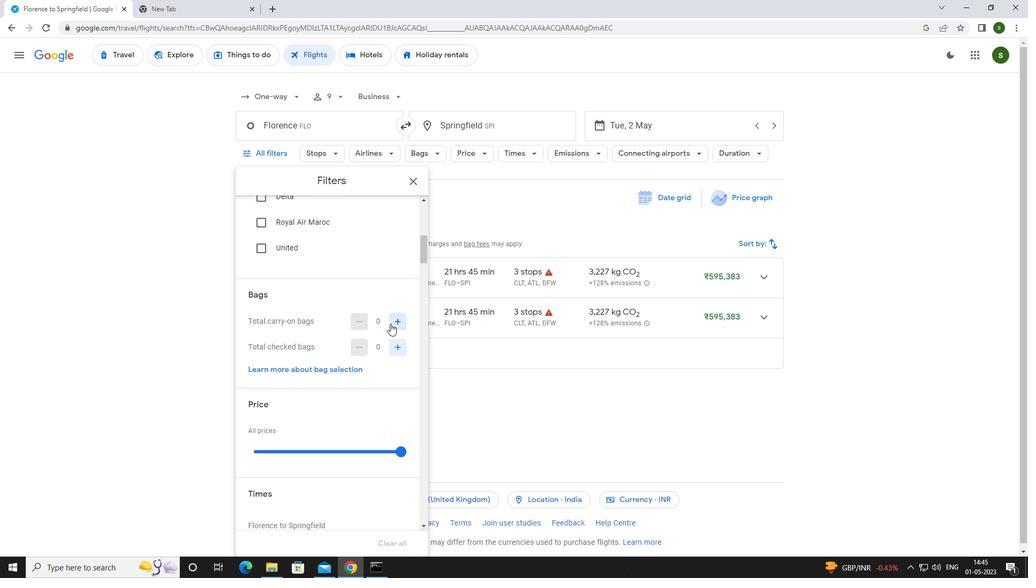 
Action: Mouse pressed left at (398, 322)
Screenshot: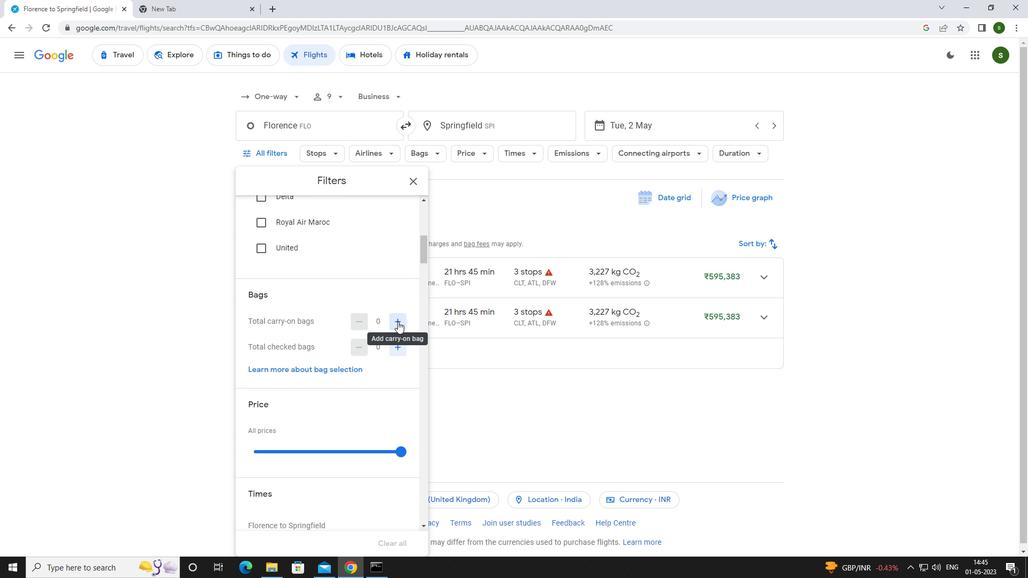 
Action: Mouse moved to (377, 326)
Screenshot: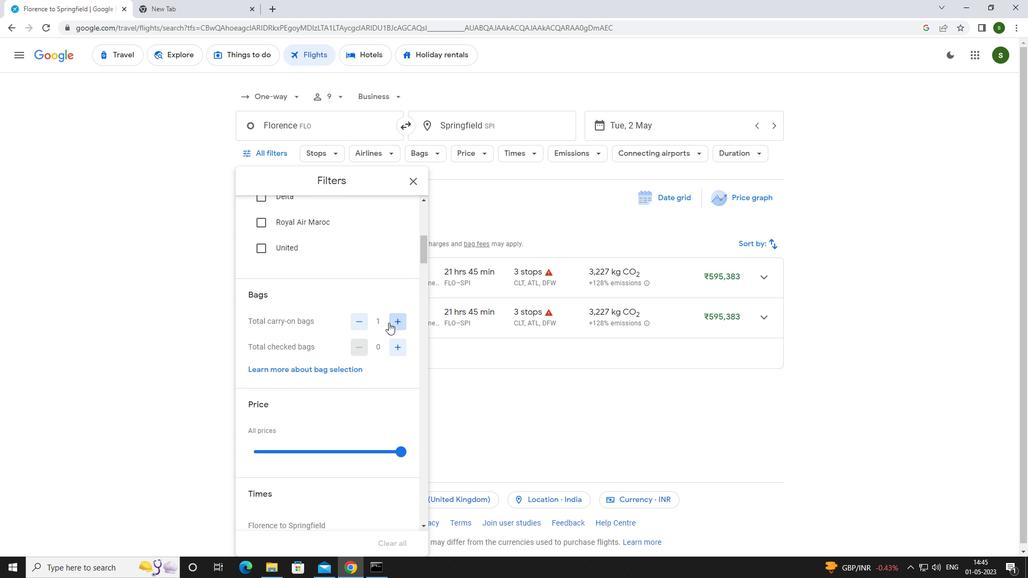 
Action: Mouse scrolled (377, 326) with delta (0, 0)
Screenshot: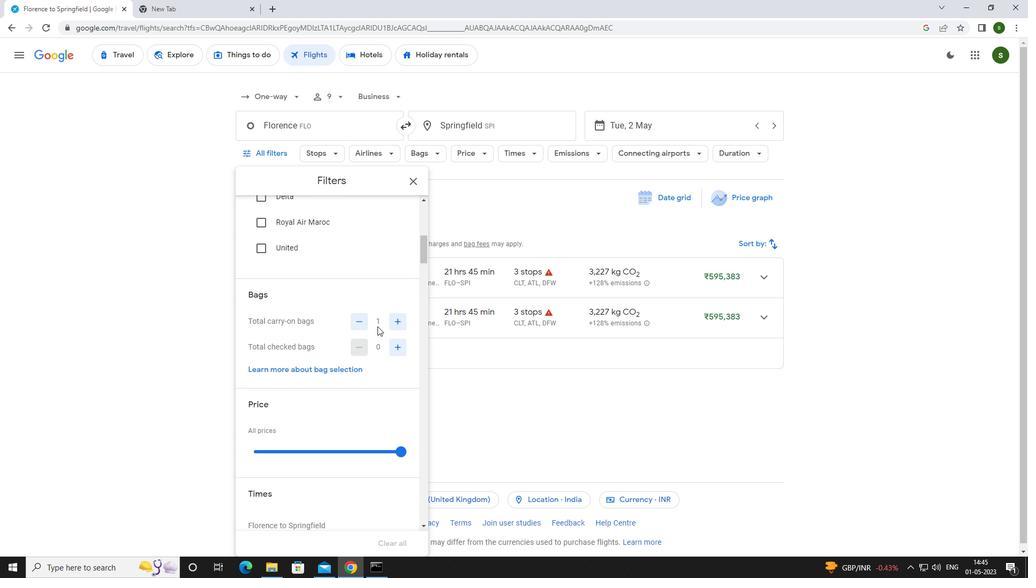 
Action: Mouse scrolled (377, 326) with delta (0, 0)
Screenshot: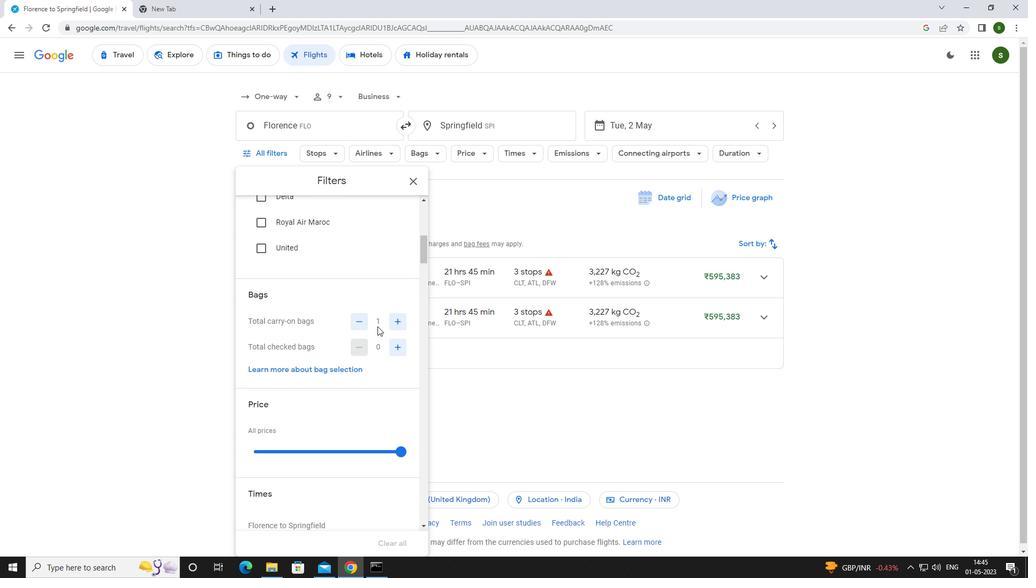 
Action: Mouse moved to (399, 345)
Screenshot: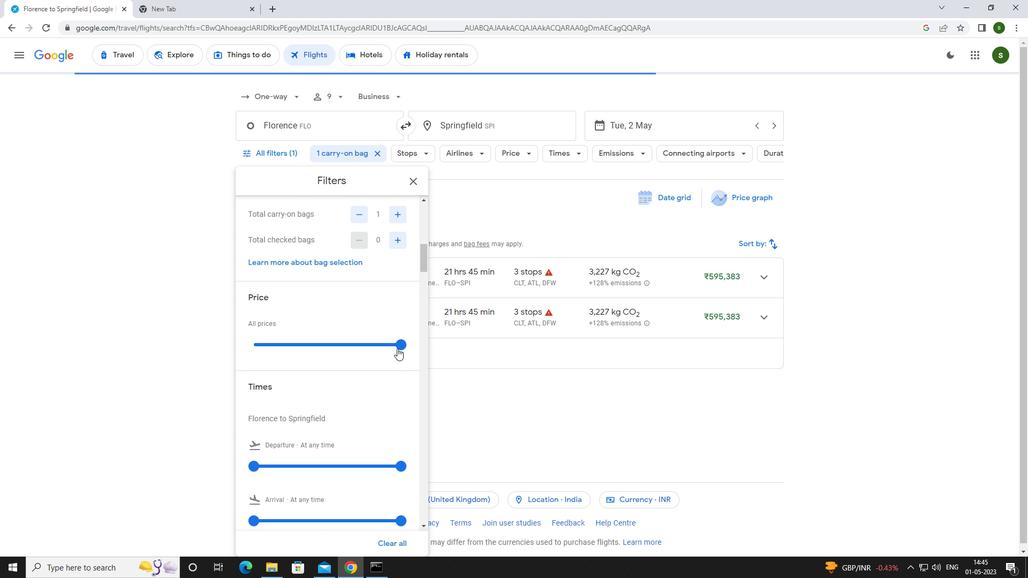 
Action: Mouse pressed left at (399, 345)
Screenshot: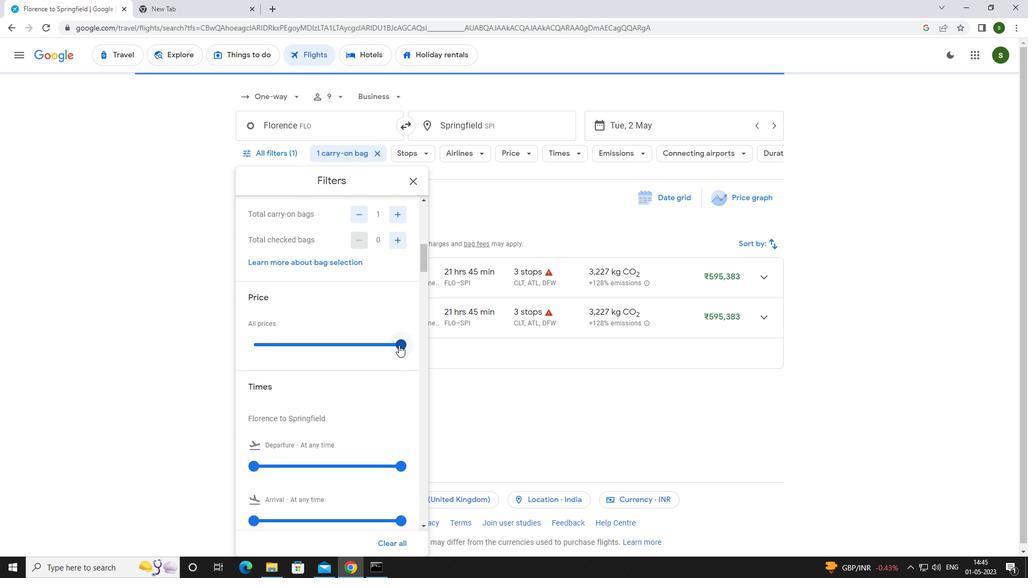 
Action: Mouse moved to (284, 373)
Screenshot: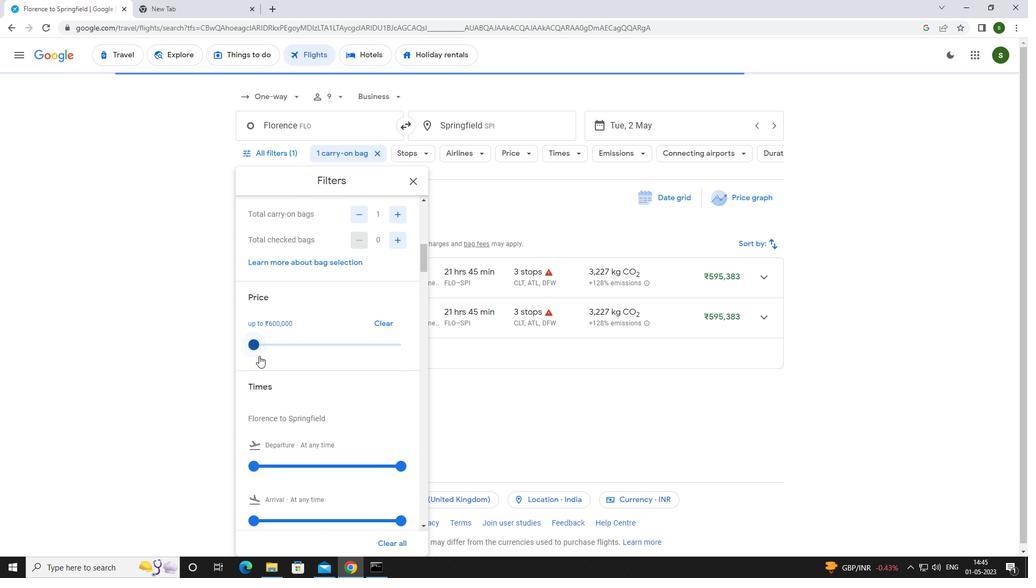
Action: Mouse scrolled (284, 373) with delta (0, 0)
Screenshot: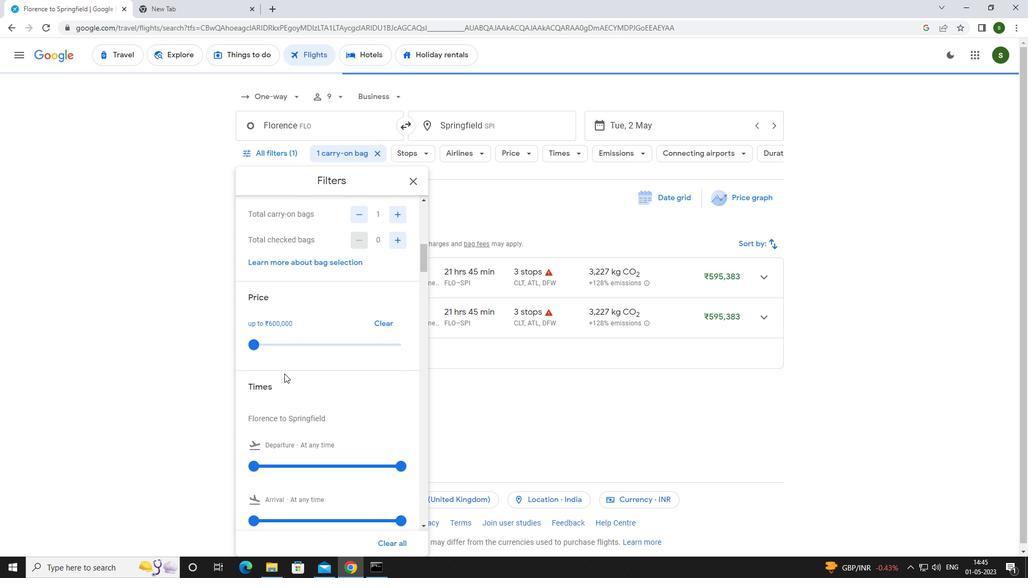 
Action: Mouse scrolled (284, 373) with delta (0, 0)
Screenshot: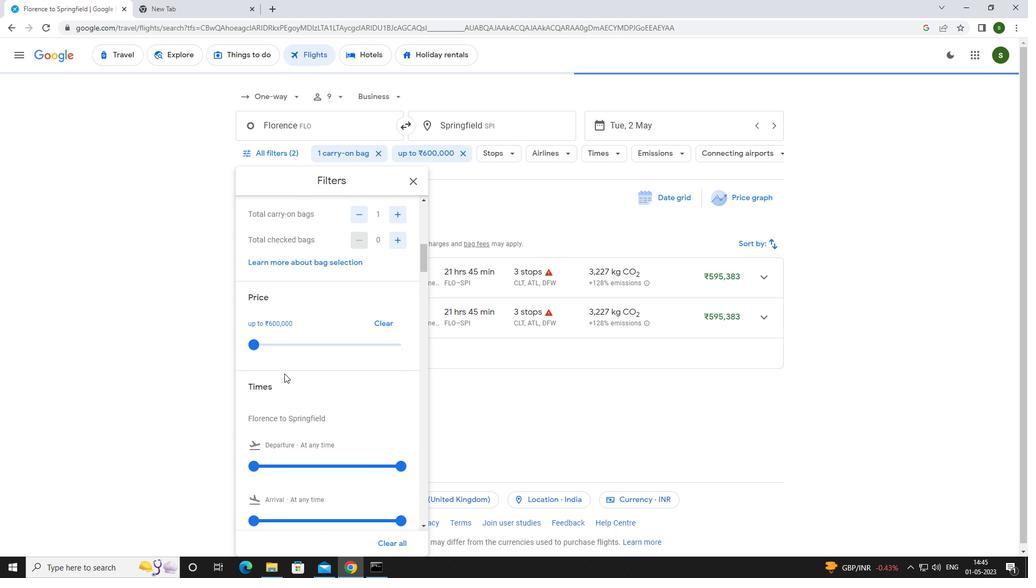 
Action: Mouse moved to (251, 357)
Screenshot: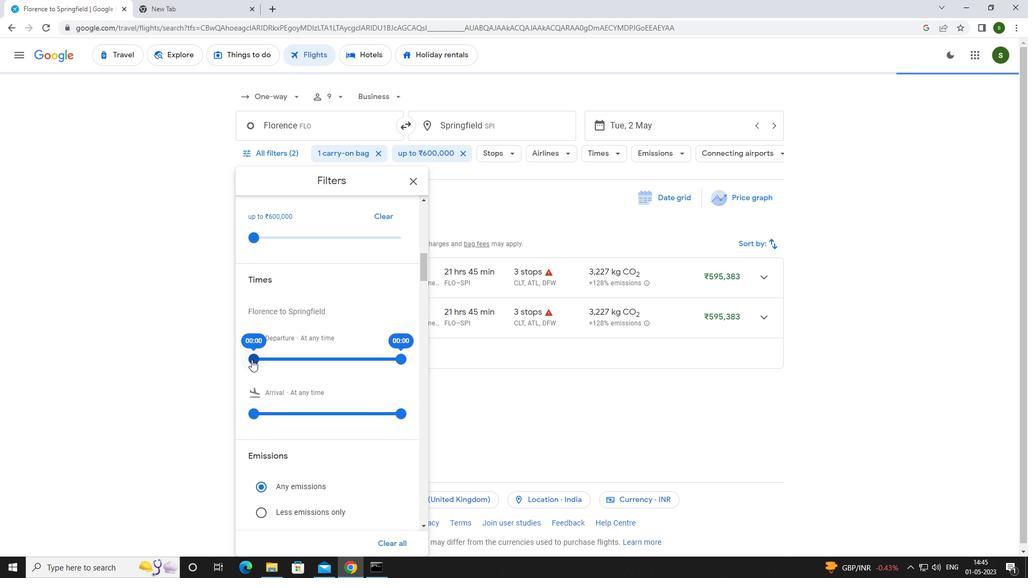 
Action: Mouse pressed left at (251, 357)
Screenshot: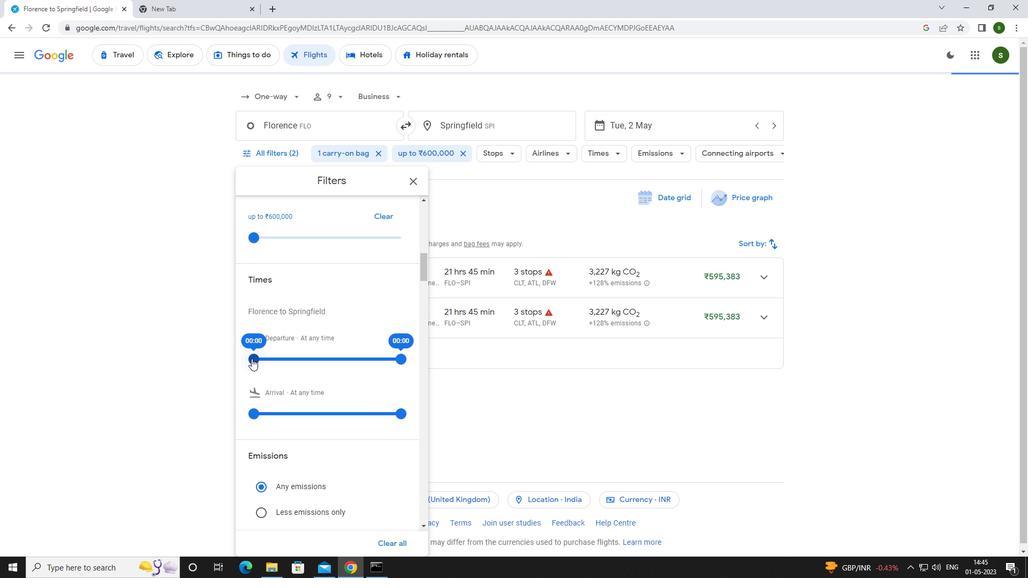 
Action: Mouse moved to (522, 383)
Screenshot: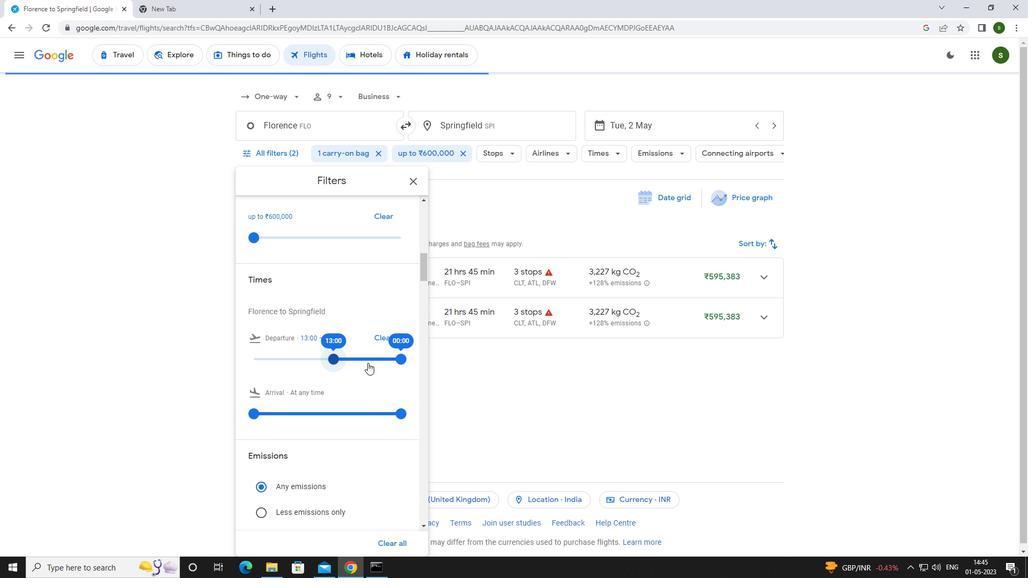 
Action: Mouse pressed left at (522, 383)
Screenshot: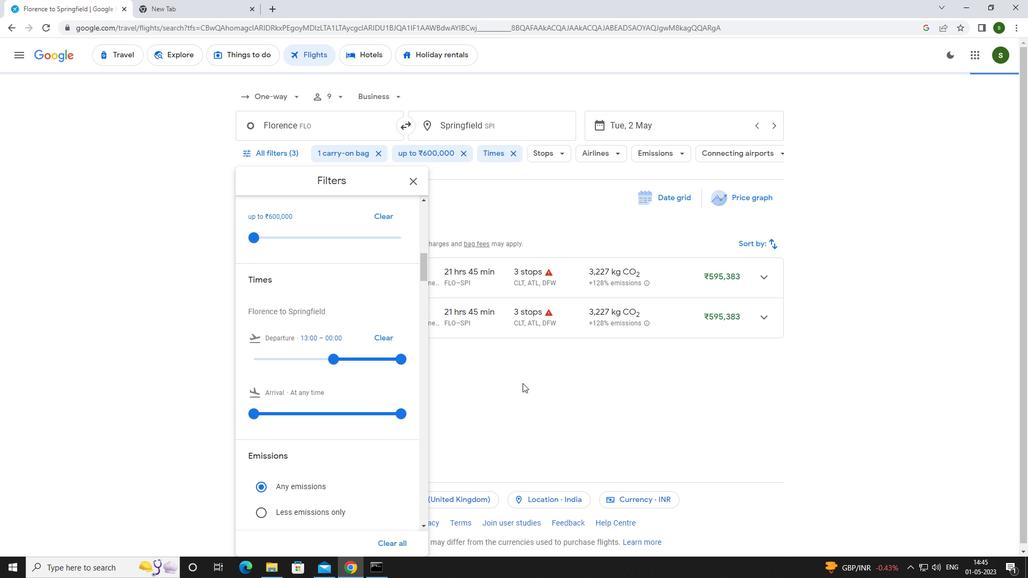 
